 Task: In the  document bus.rtf Add another  'page' Use the Tool Explore 'and look for brief about the picture in first page, copy 2-3 lines in second sheet.' Align the text to the center
Action: Mouse moved to (119, 67)
Screenshot: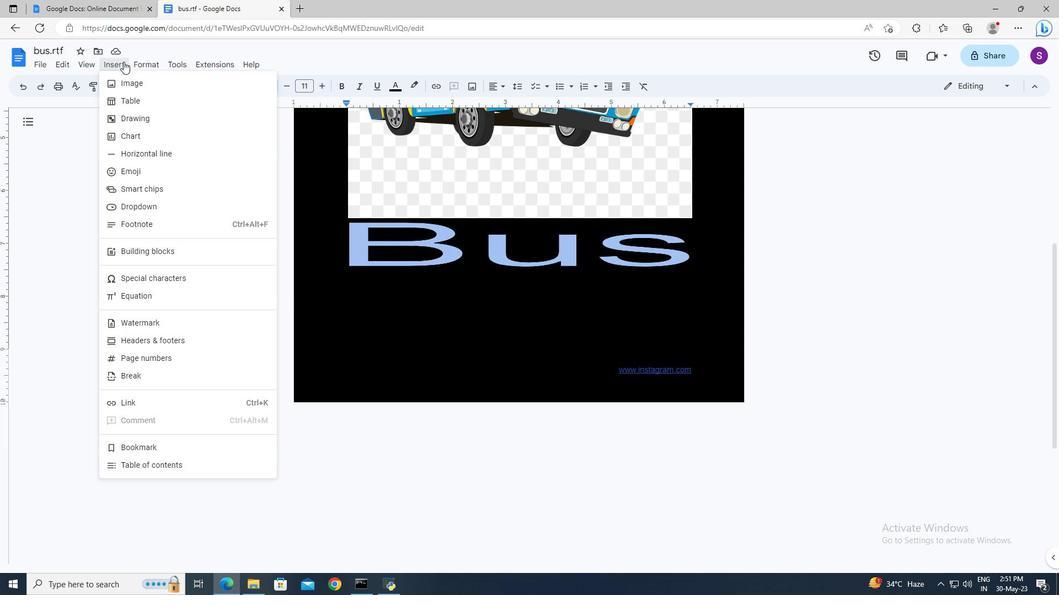 
Action: Mouse pressed left at (119, 67)
Screenshot: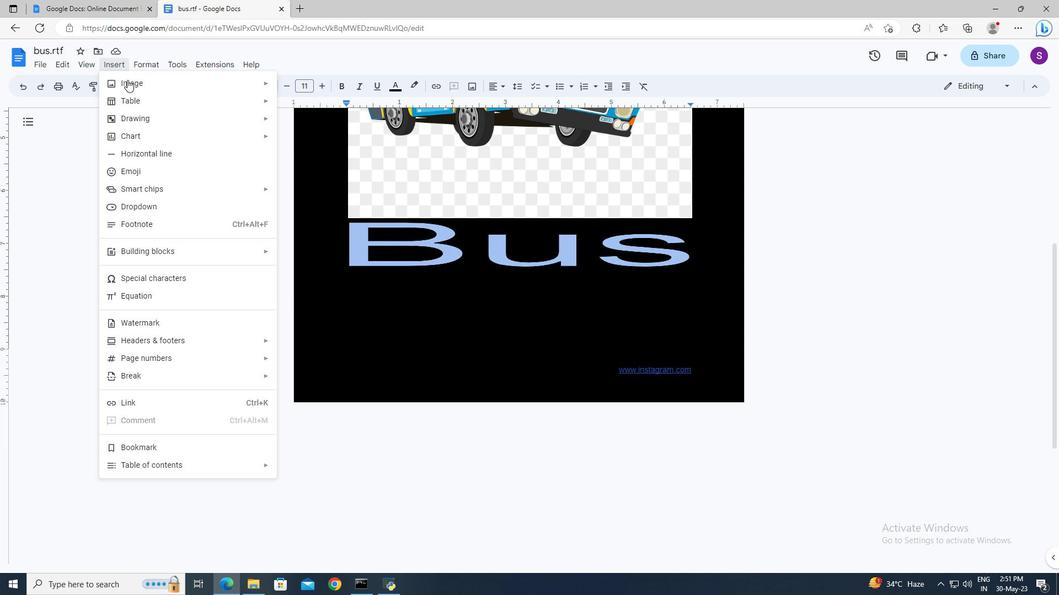
Action: Mouse moved to (286, 380)
Screenshot: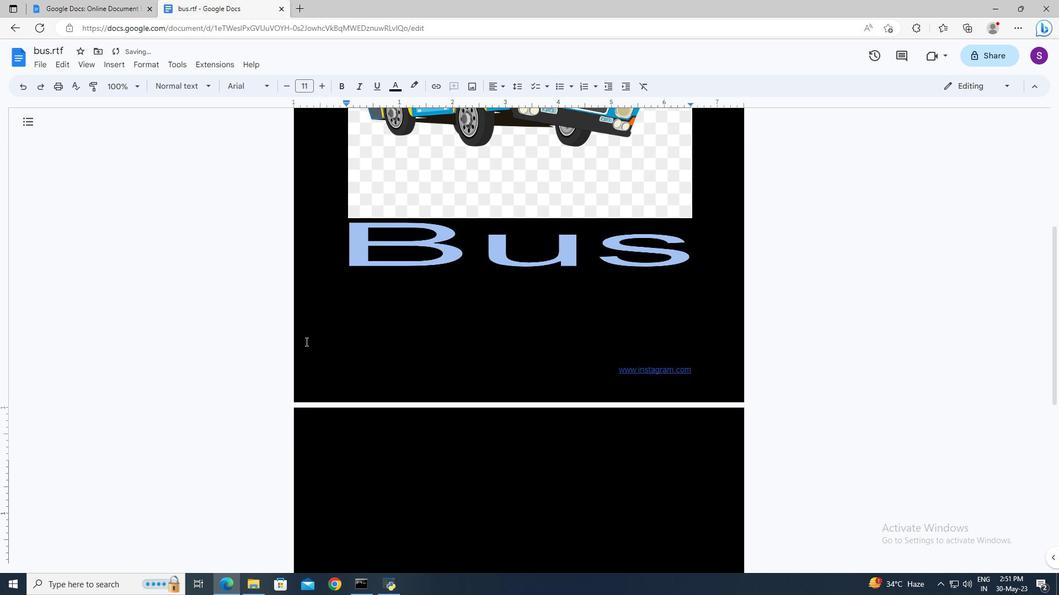 
Action: Mouse pressed left at (286, 380)
Screenshot: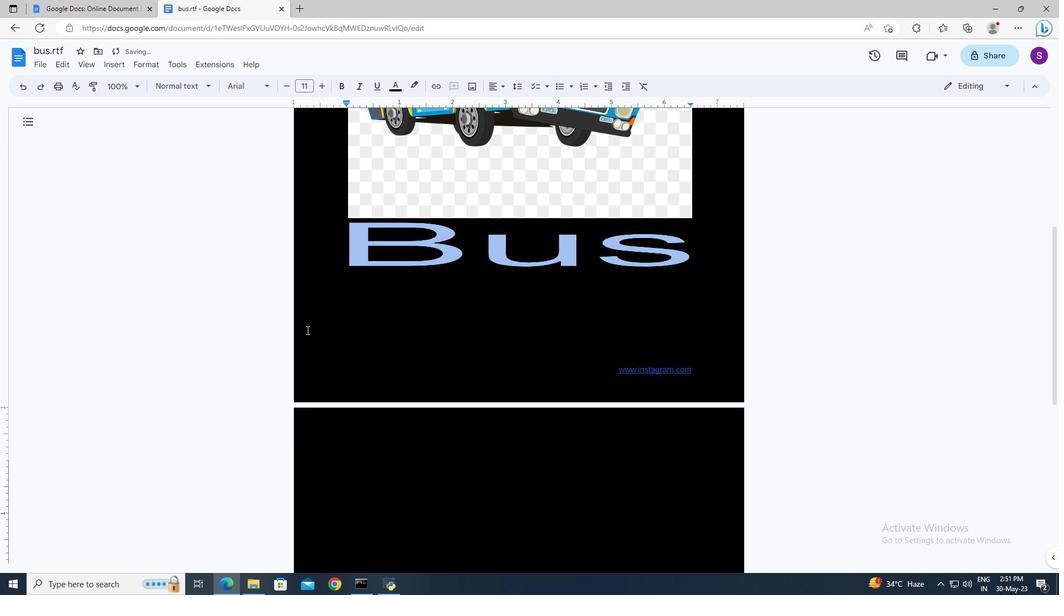 
Action: Mouse moved to (303, 317)
Screenshot: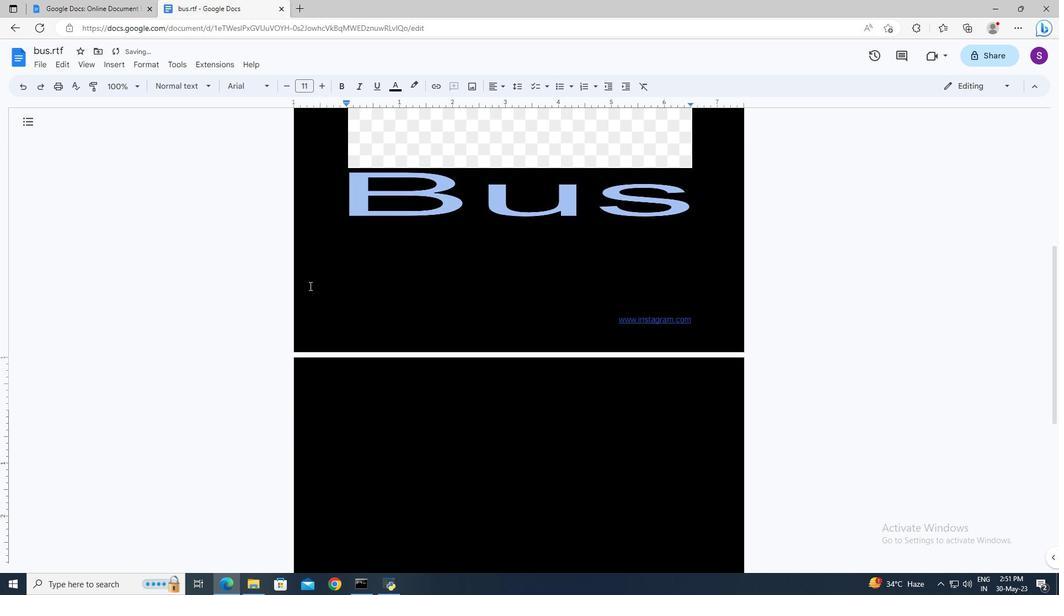 
Action: Mouse scrolled (303, 317) with delta (0, 0)
Screenshot: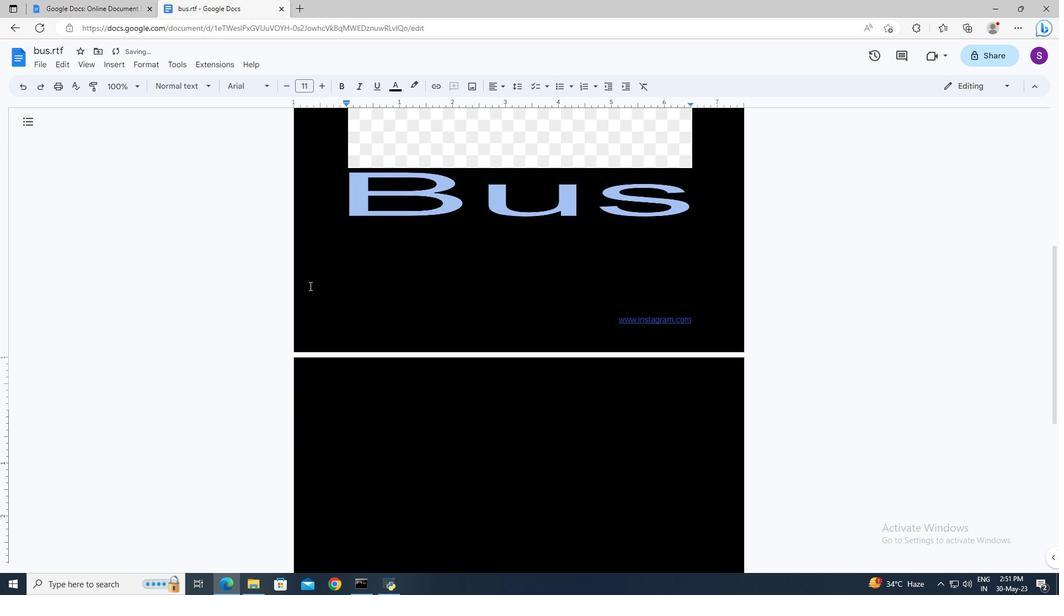 
Action: Mouse scrolled (303, 317) with delta (0, 0)
Screenshot: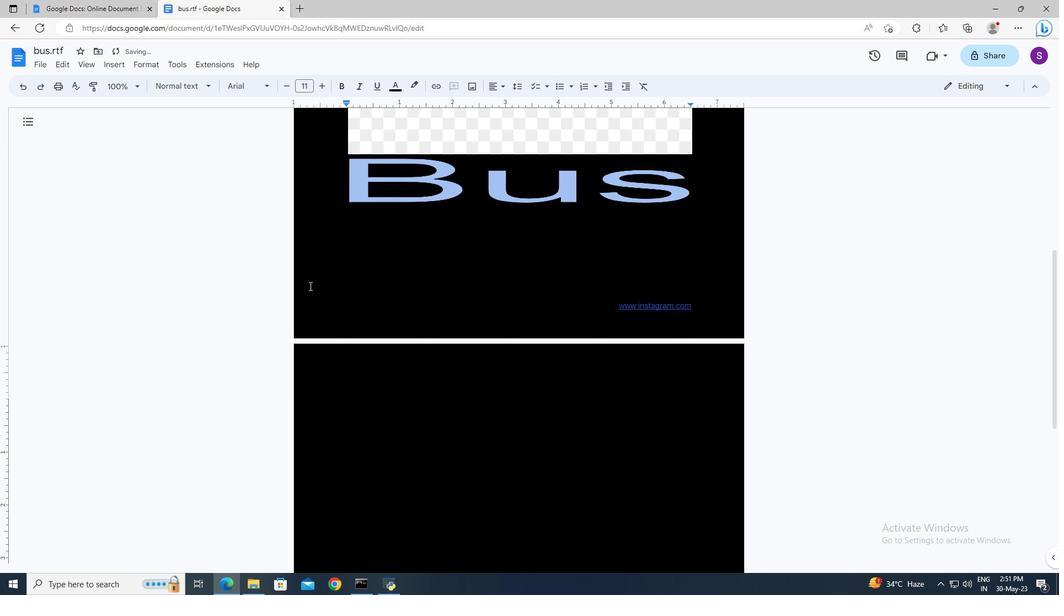 
Action: Mouse scrolled (303, 317) with delta (0, 0)
Screenshot: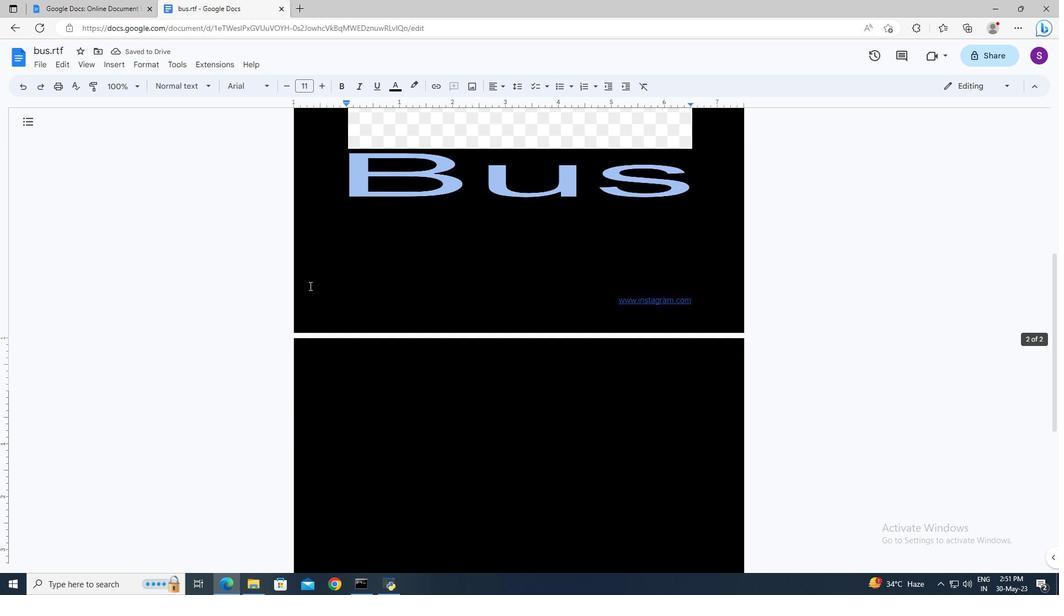 
Action: Mouse scrolled (303, 317) with delta (0, 0)
Screenshot: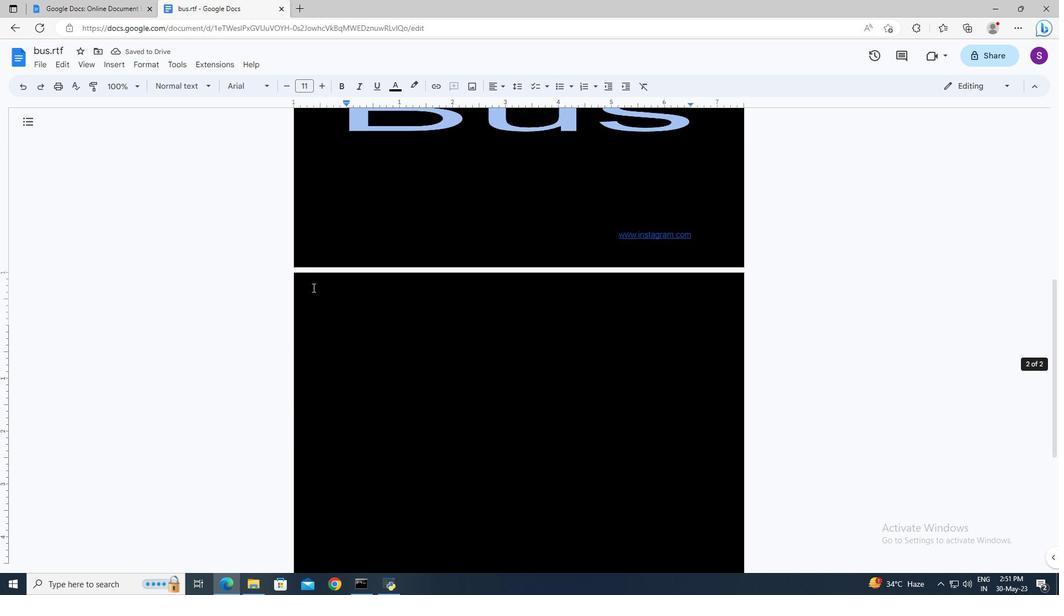 
Action: Key pressed ctrl+Z
Screenshot: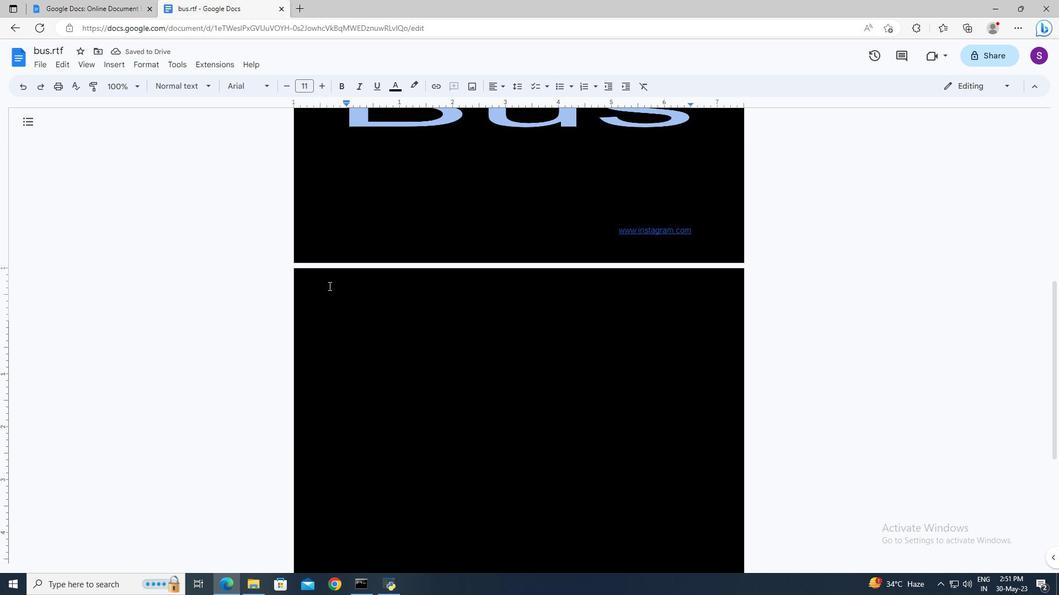 
Action: Mouse moved to (389, 294)
Screenshot: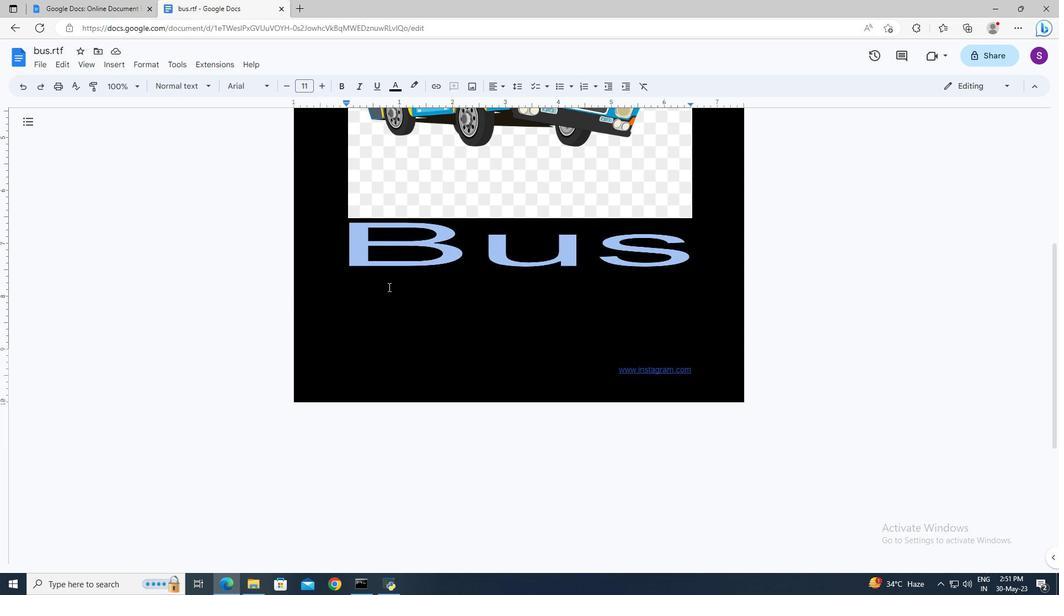 
Action: Mouse pressed left at (389, 294)
Screenshot: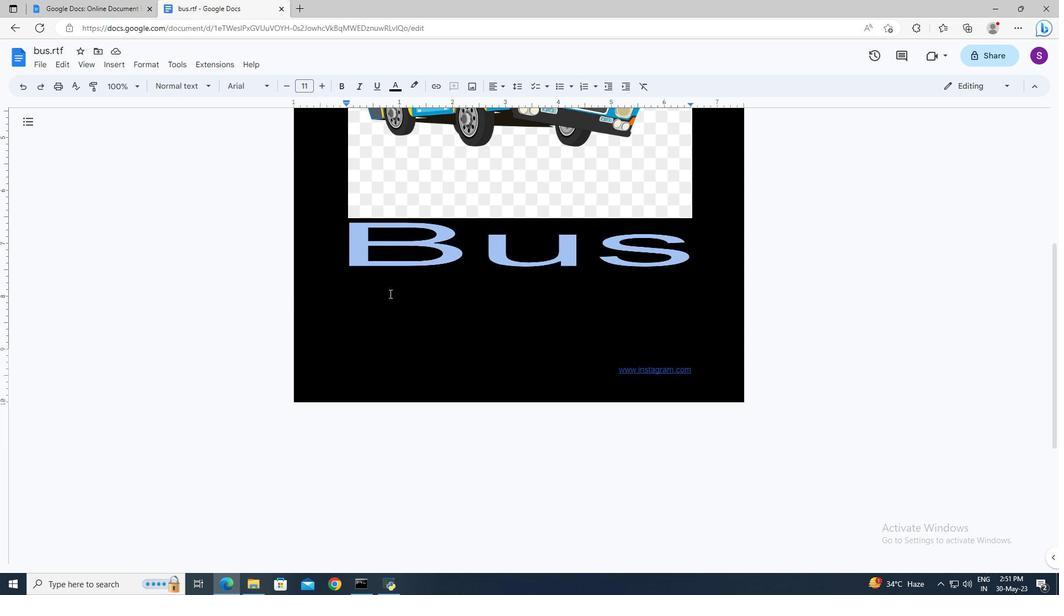 
Action: Mouse moved to (123, 61)
Screenshot: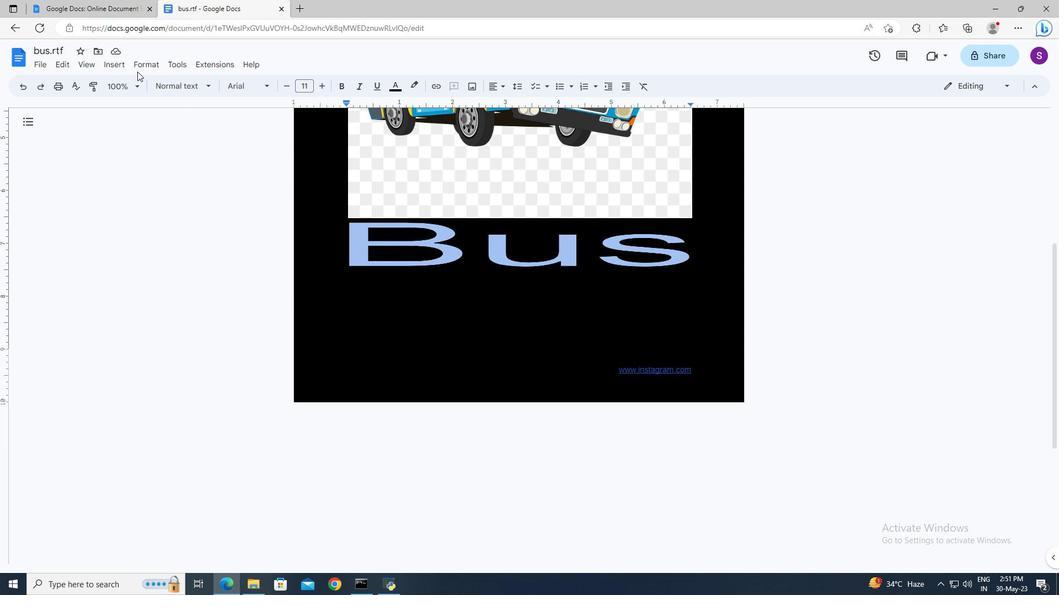 
Action: Mouse pressed left at (123, 61)
Screenshot: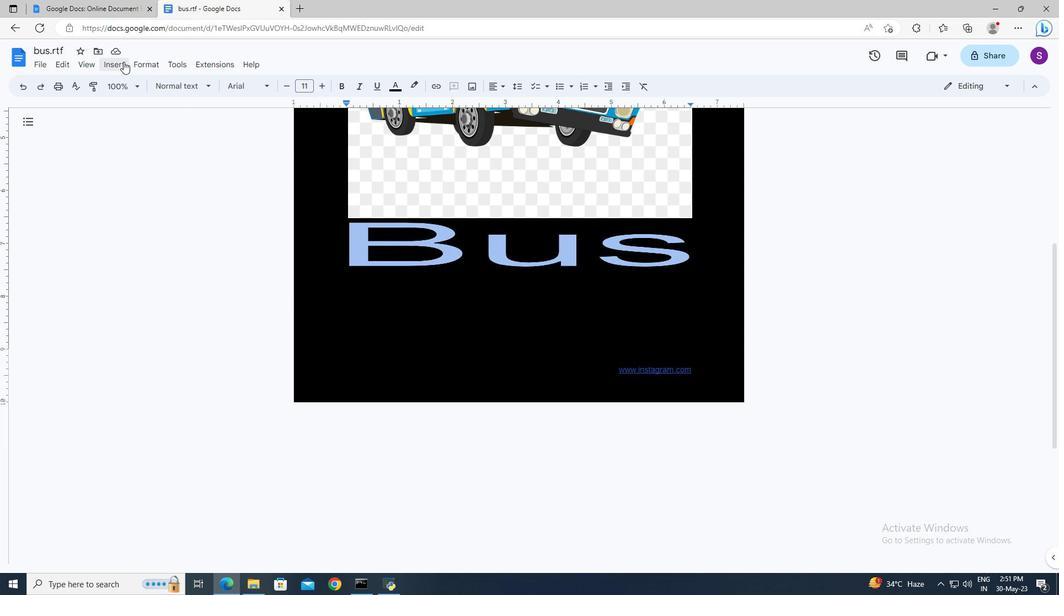 
Action: Mouse moved to (297, 377)
Screenshot: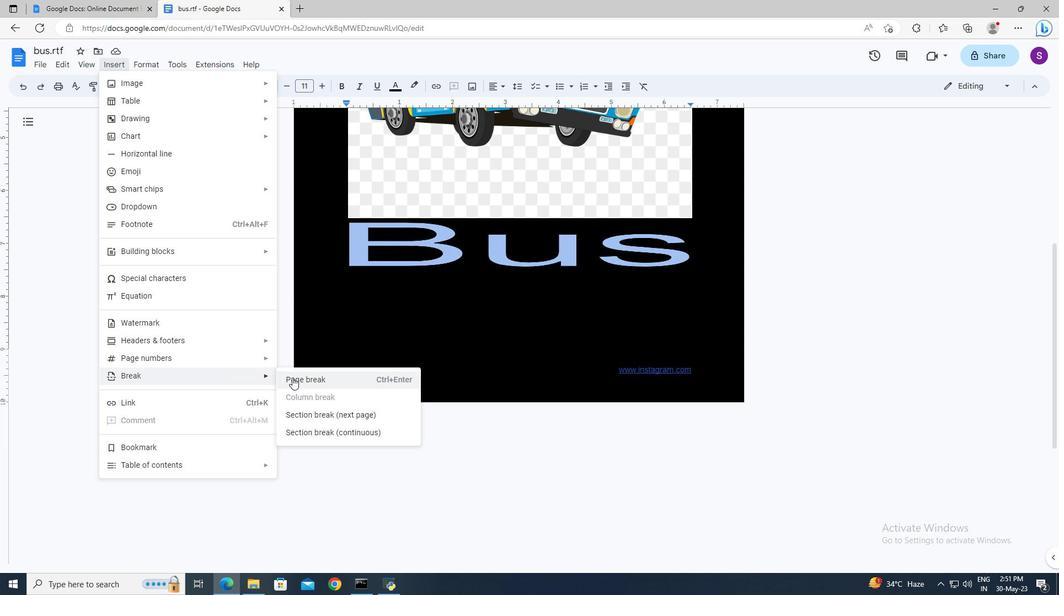 
Action: Mouse pressed left at (297, 377)
Screenshot: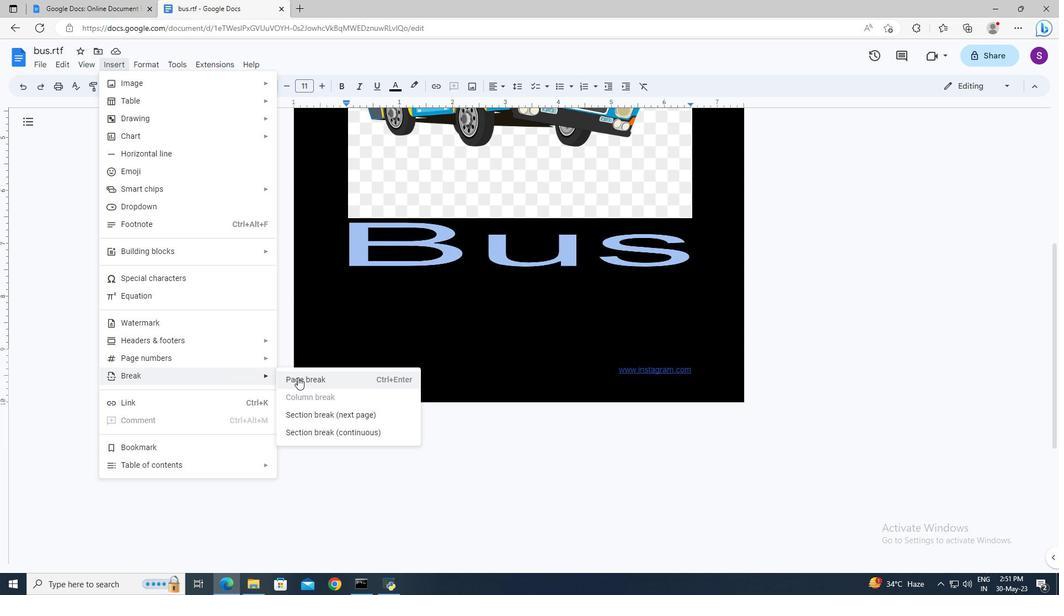 
Action: Mouse moved to (309, 286)
Screenshot: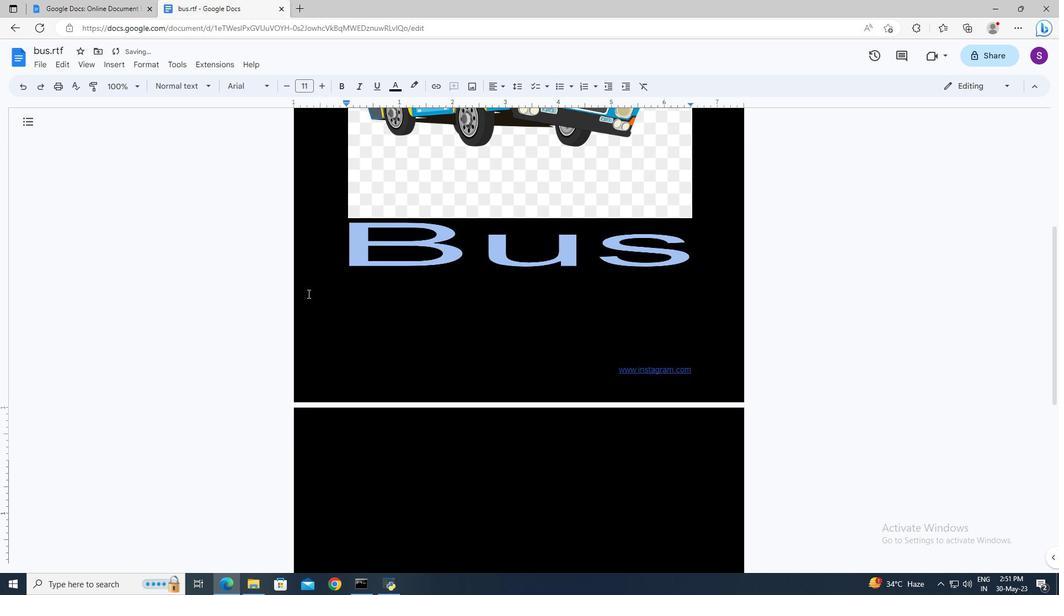 
Action: Mouse scrolled (309, 285) with delta (0, 0)
Screenshot: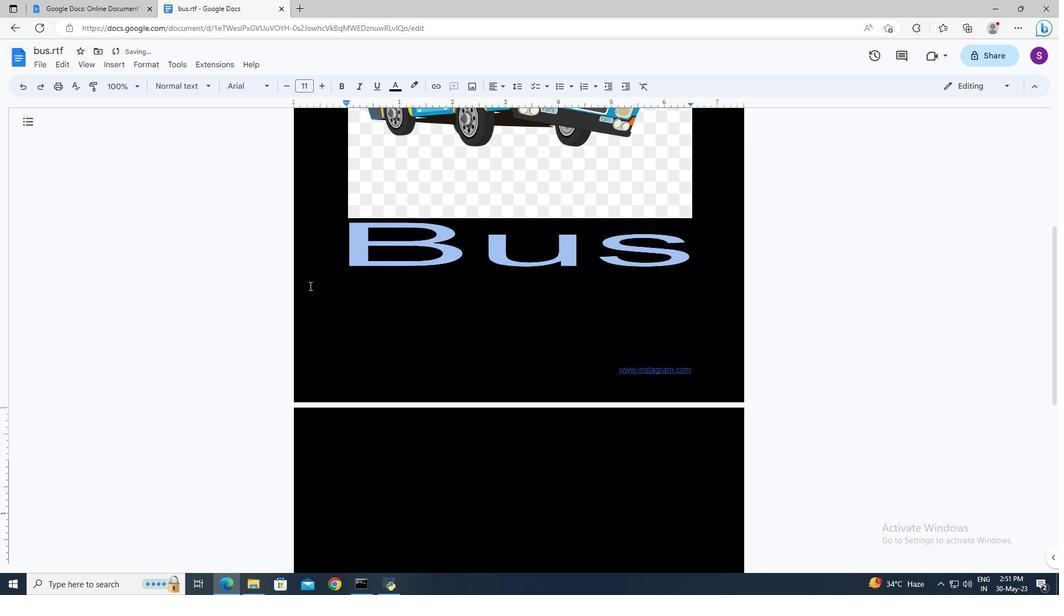 
Action: Mouse scrolled (309, 285) with delta (0, 0)
Screenshot: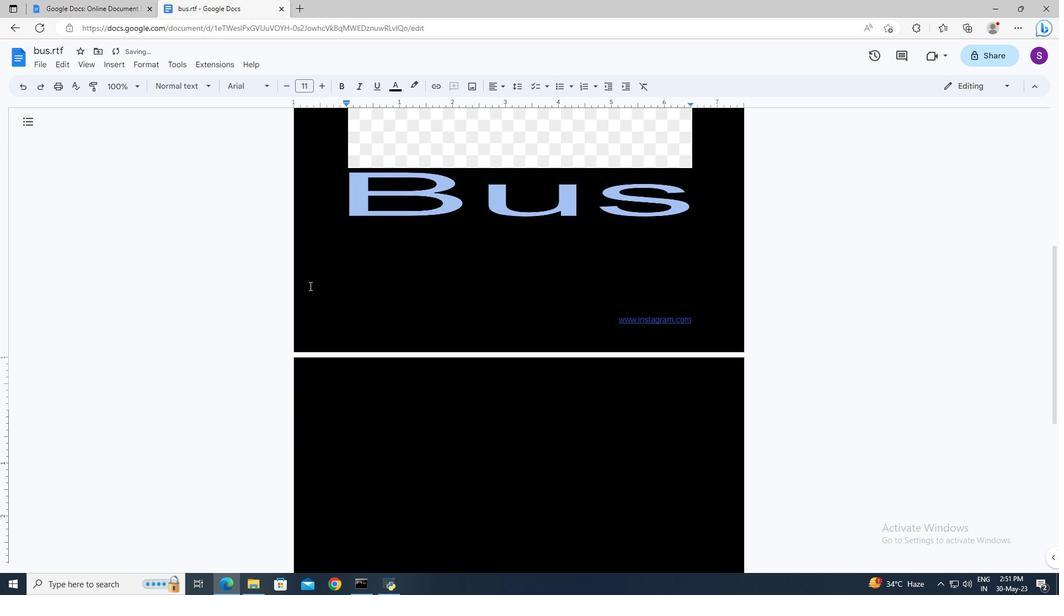 
Action: Mouse moved to (327, 310)
Screenshot: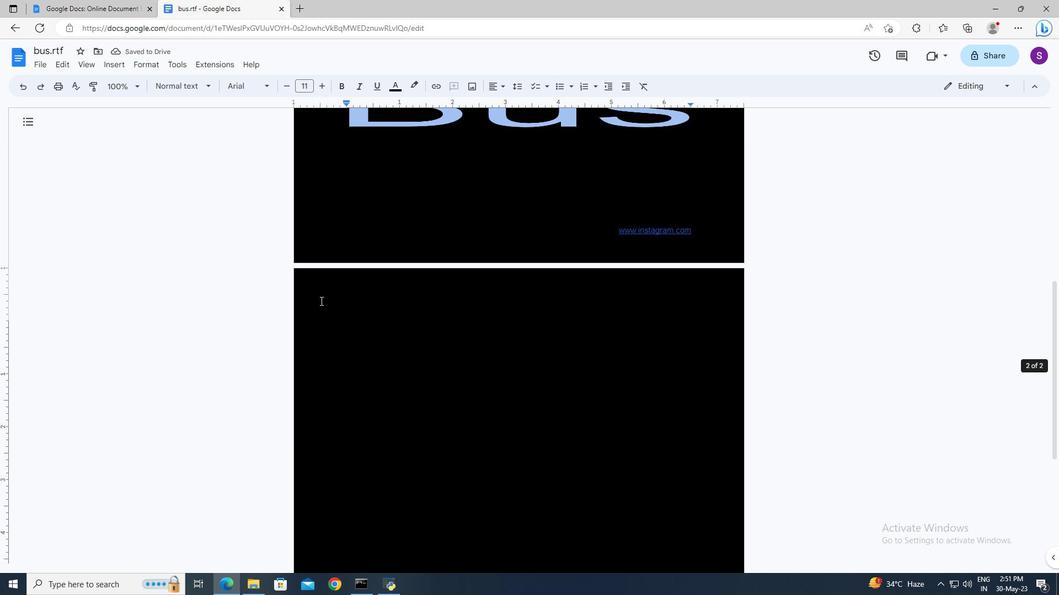 
Action: Mouse pressed left at (327, 310)
Screenshot: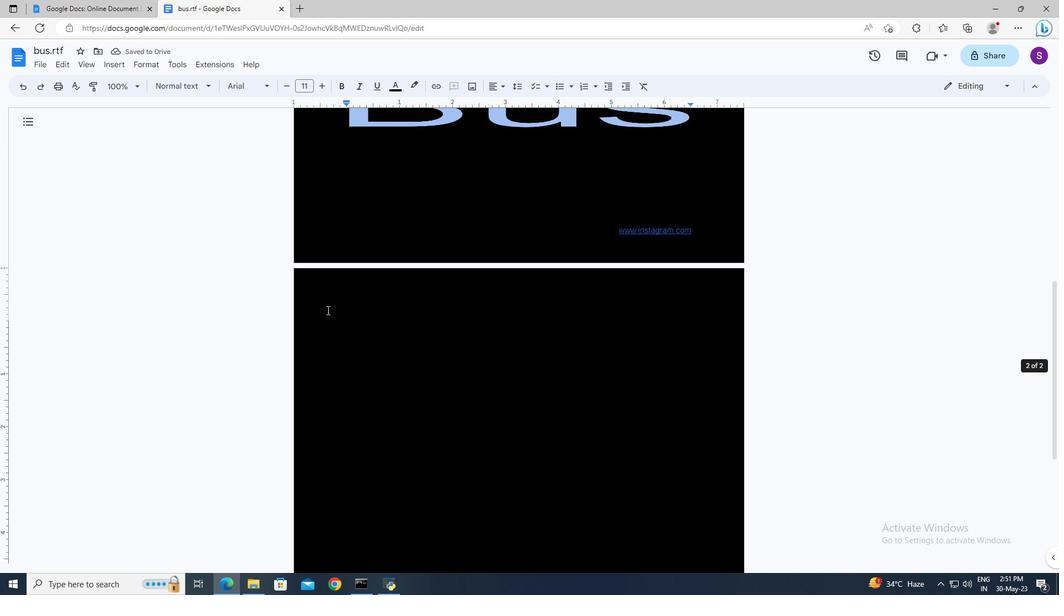 
Action: Mouse moved to (396, 93)
Screenshot: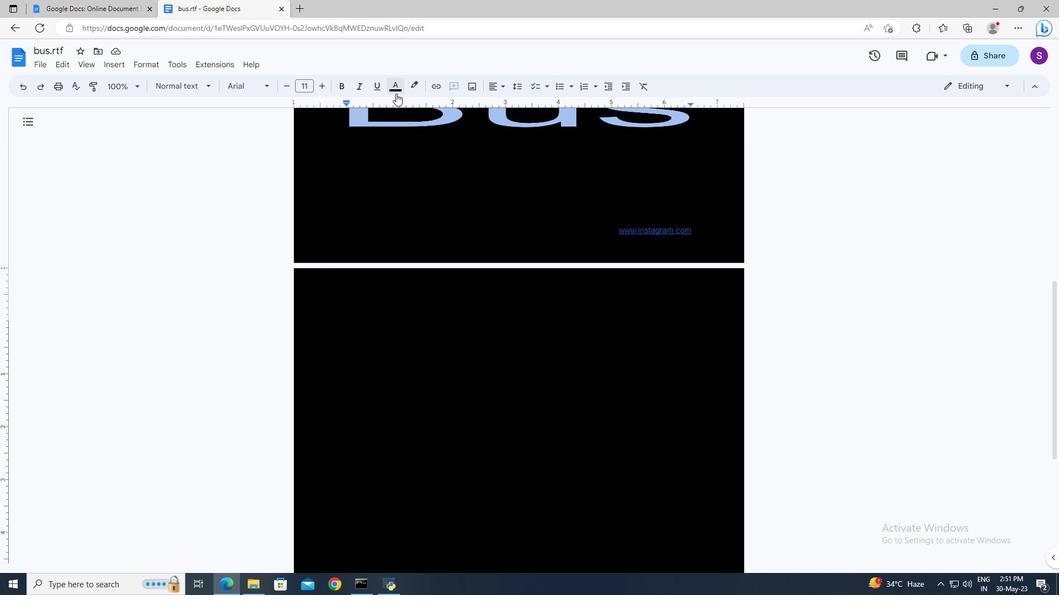 
Action: Mouse pressed left at (396, 93)
Screenshot: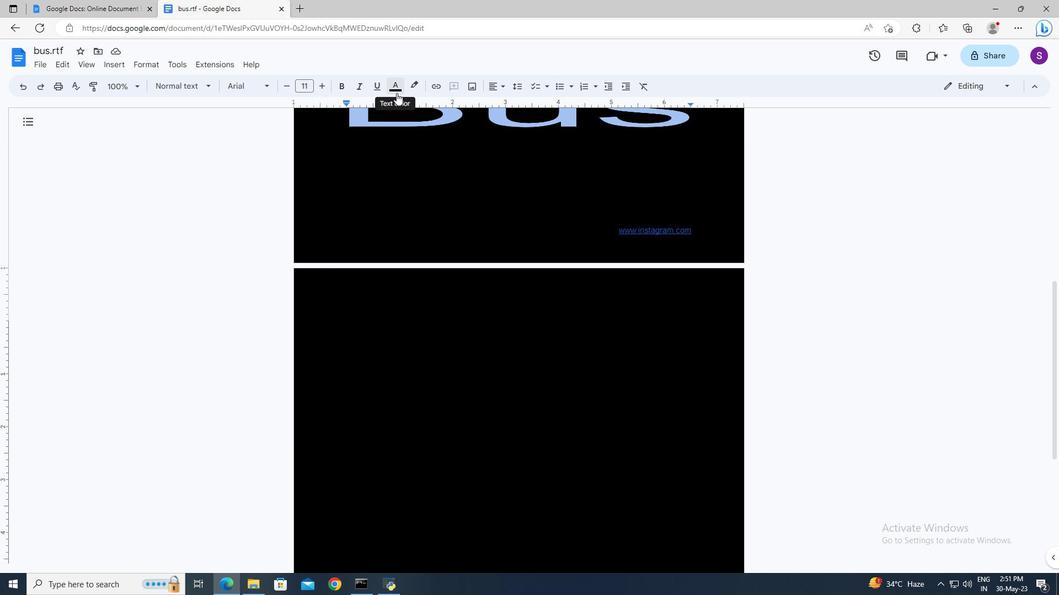 
Action: Mouse moved to (507, 109)
Screenshot: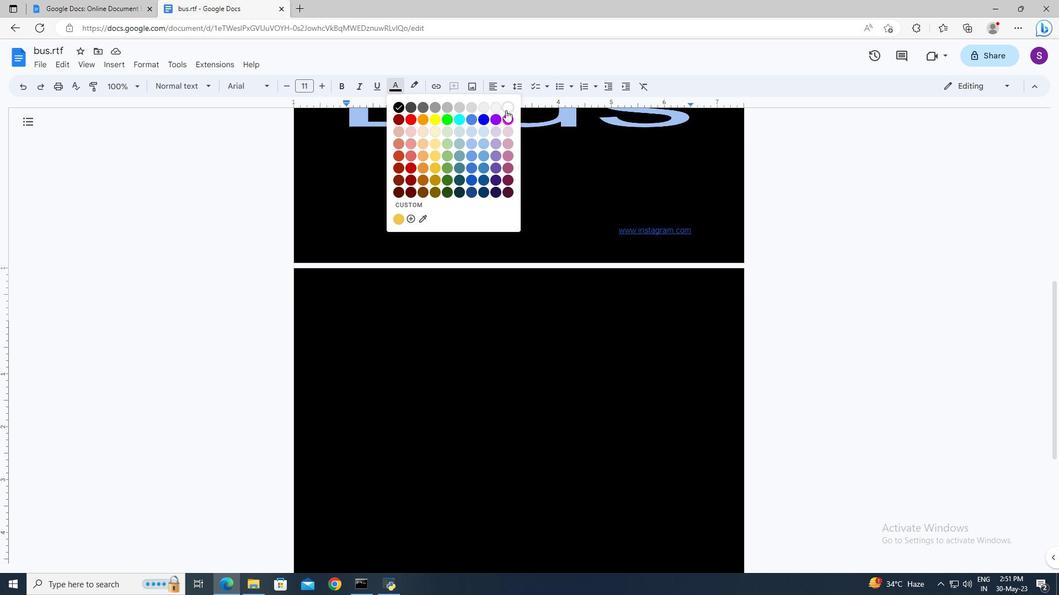 
Action: Mouse pressed left at (507, 109)
Screenshot: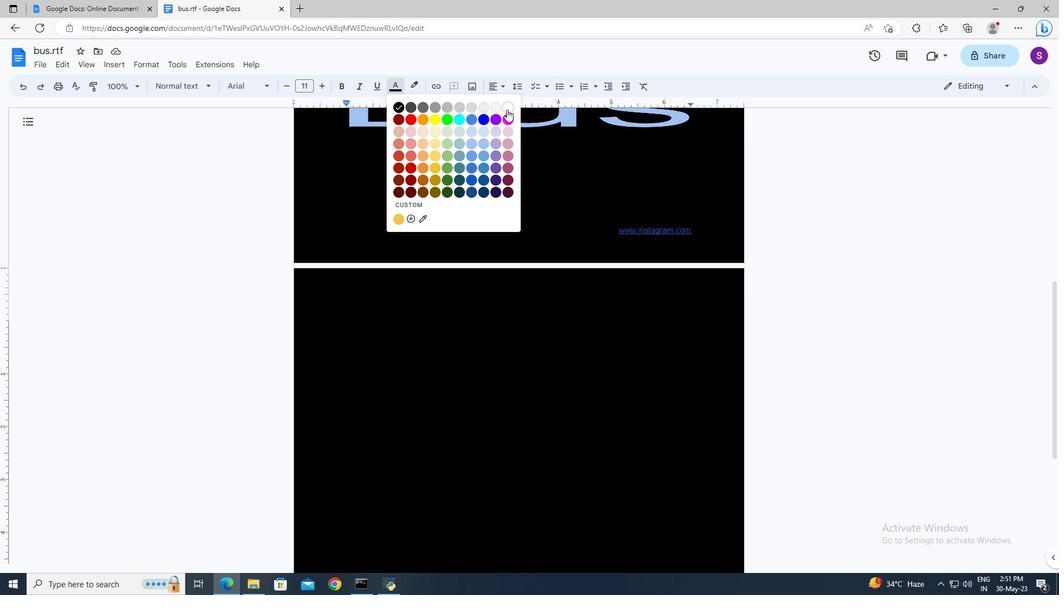 
Action: Mouse moved to (185, 67)
Screenshot: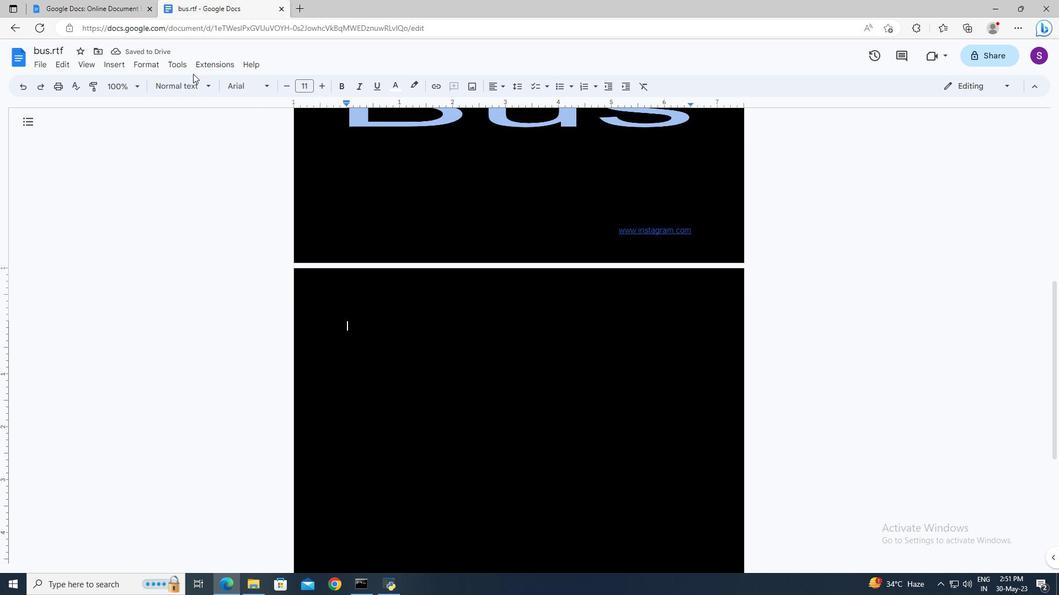 
Action: Mouse pressed left at (185, 67)
Screenshot: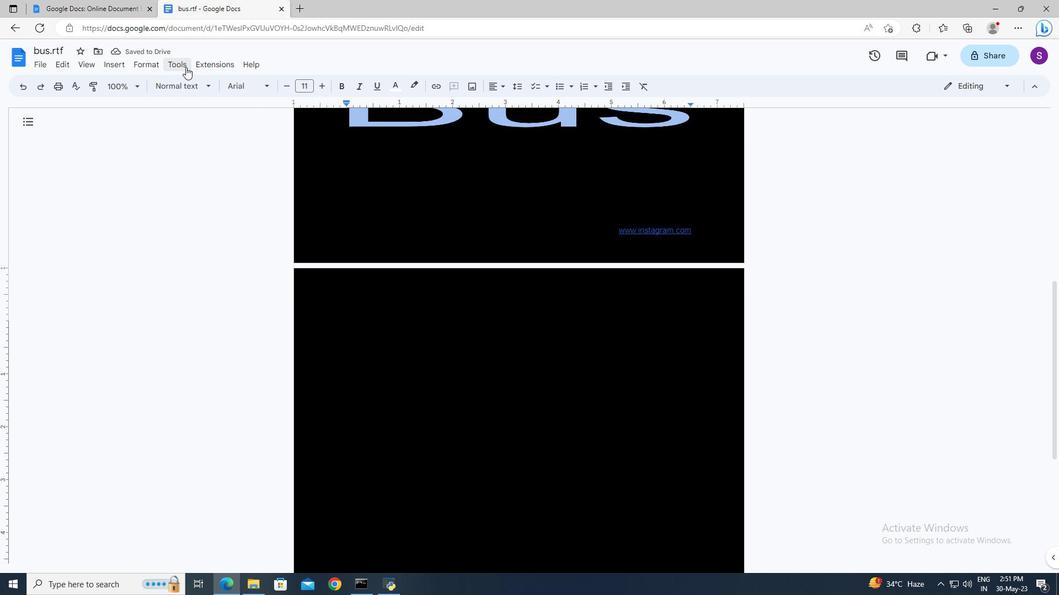 
Action: Mouse moved to (199, 187)
Screenshot: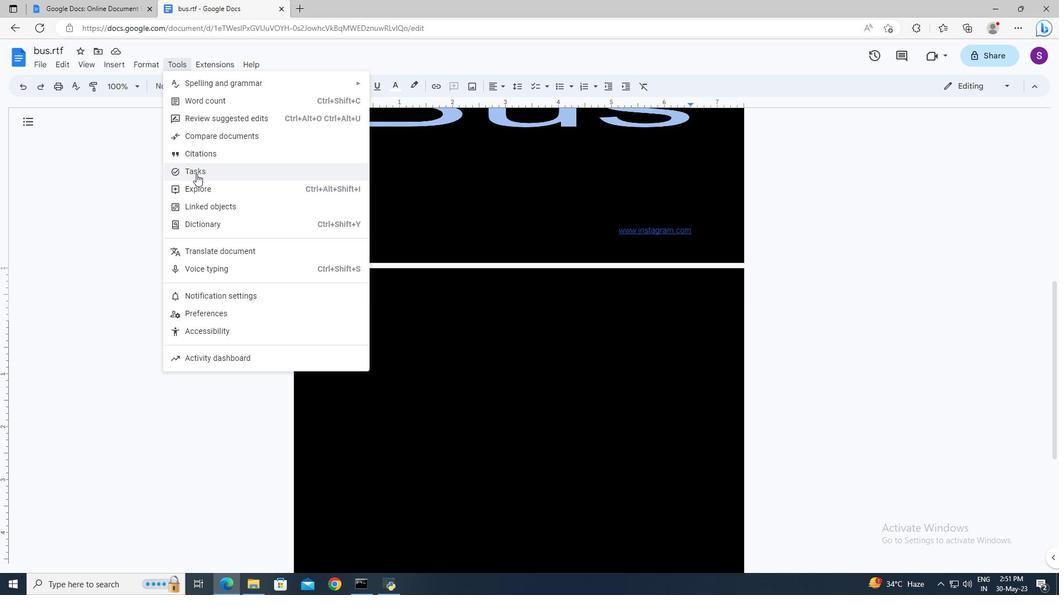 
Action: Mouse pressed left at (199, 187)
Screenshot: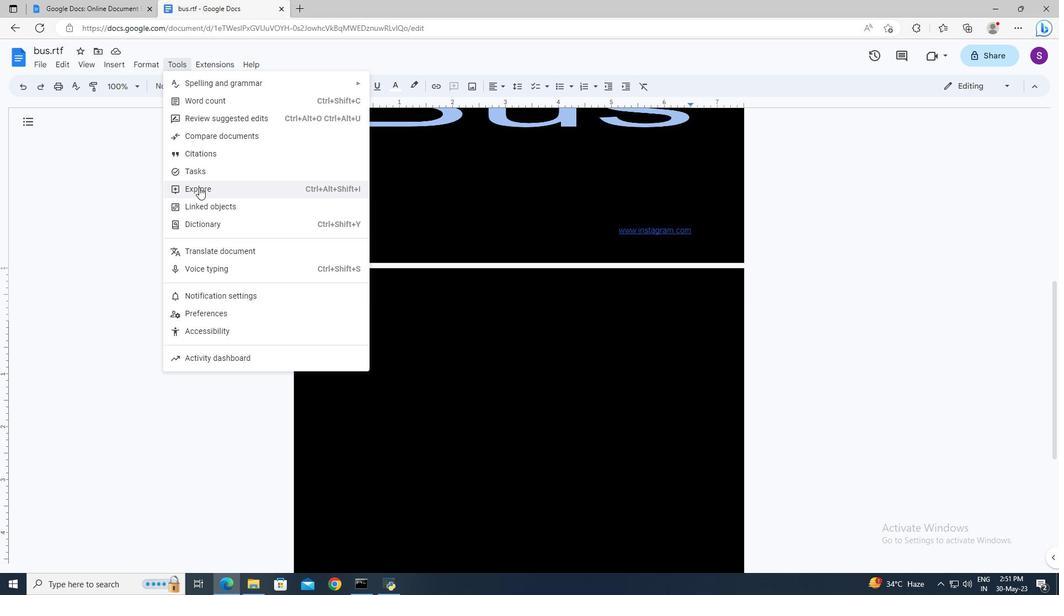 
Action: Mouse moved to (934, 124)
Screenshot: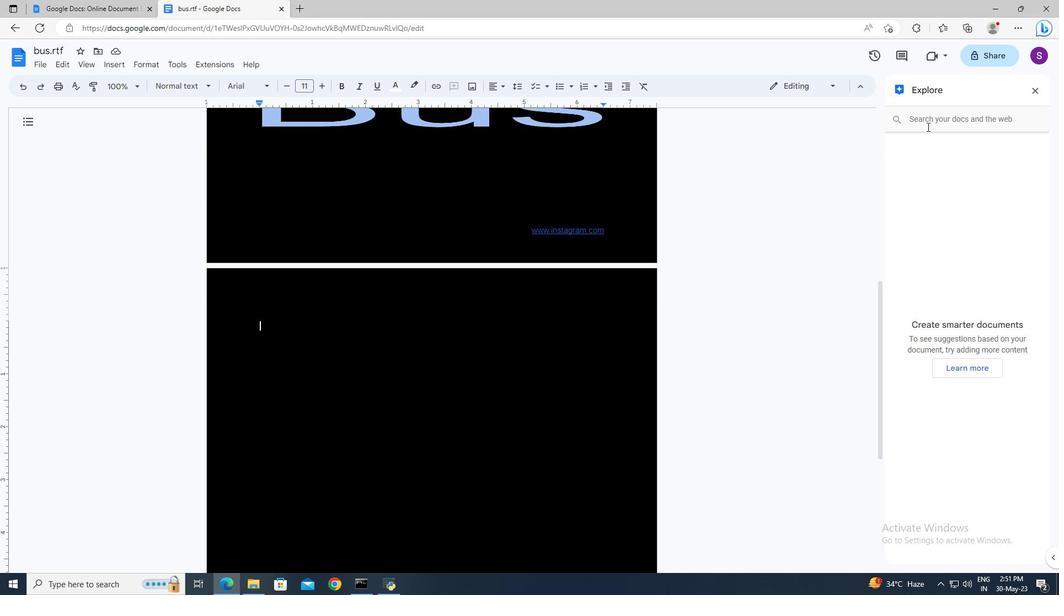 
Action: Mouse pressed left at (934, 124)
Screenshot: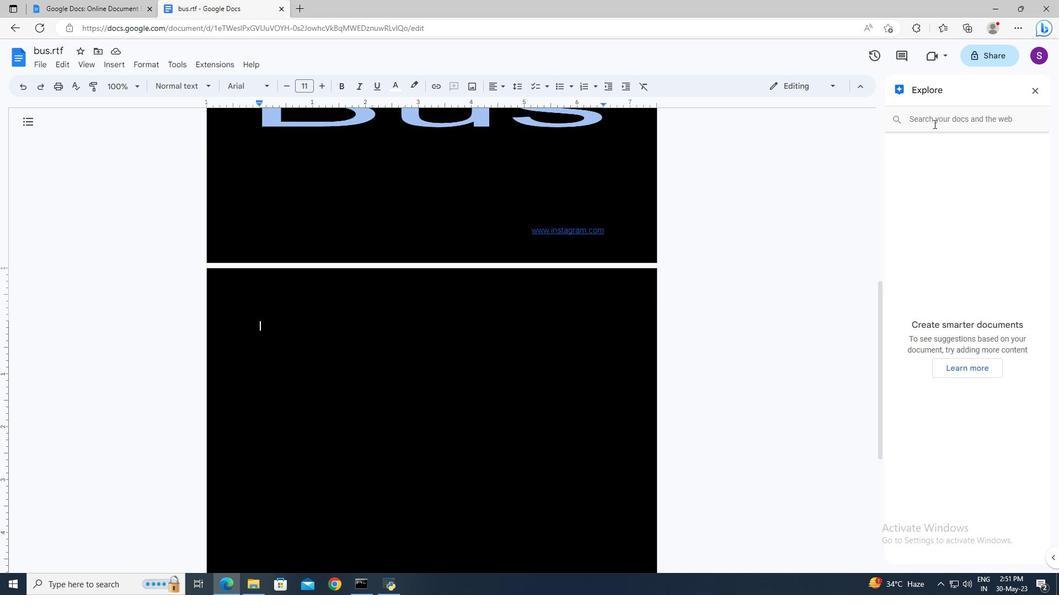 
Action: Mouse moved to (933, 121)
Screenshot: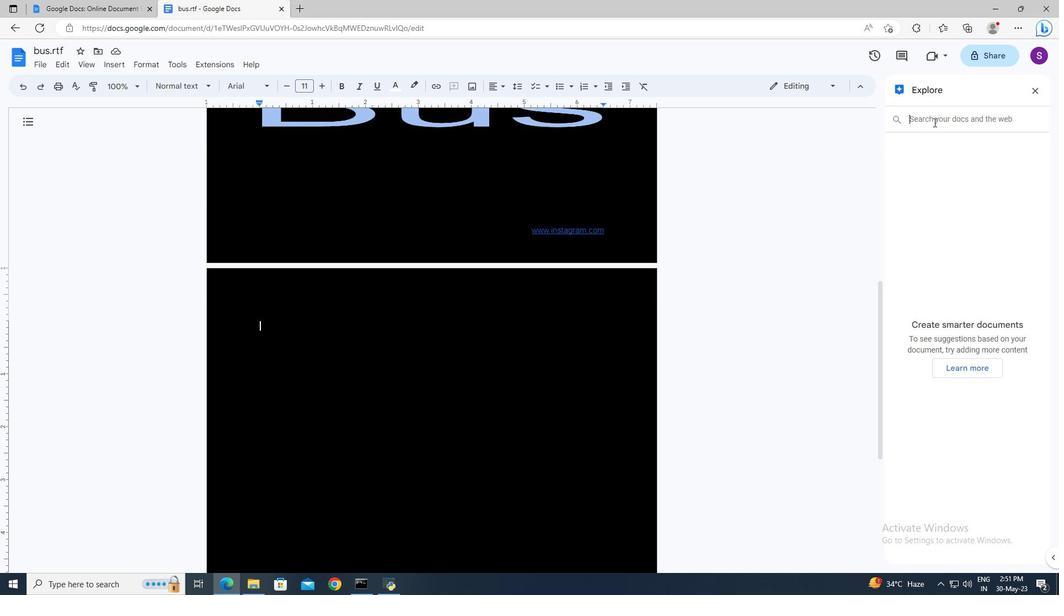 
Action: Key pressed b
Screenshot: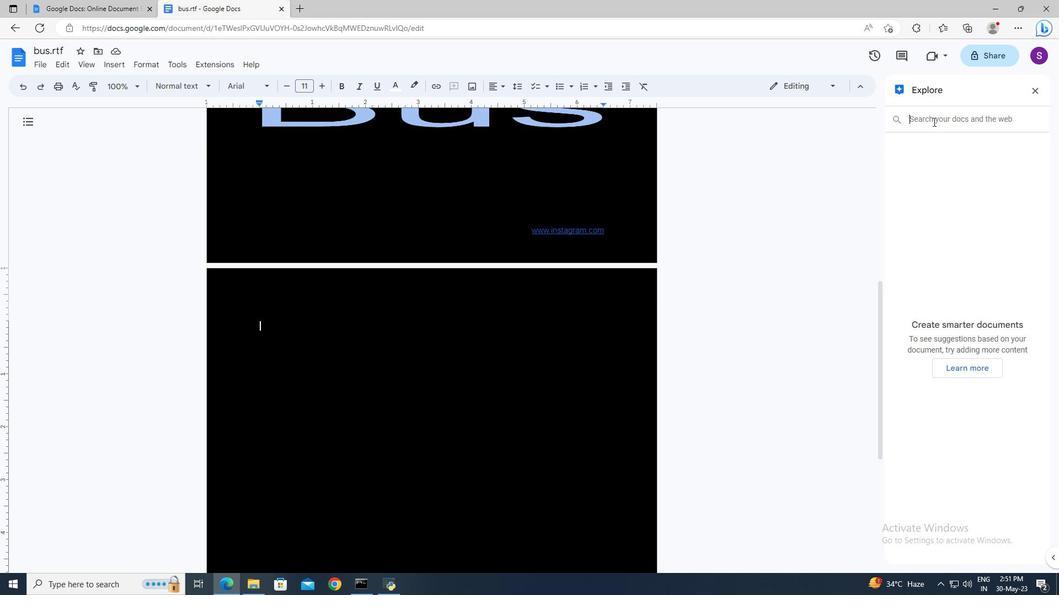 
Action: Mouse moved to (932, 121)
Screenshot: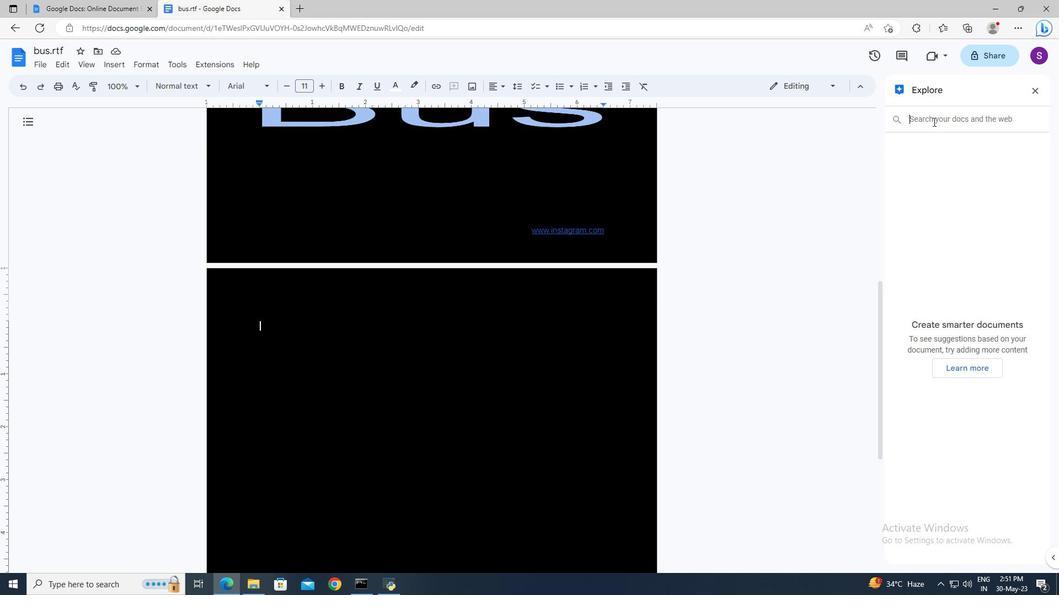 
Action: Key pressed rief<Key.space>about<Key.space>bus<Key.enter>
Screenshot: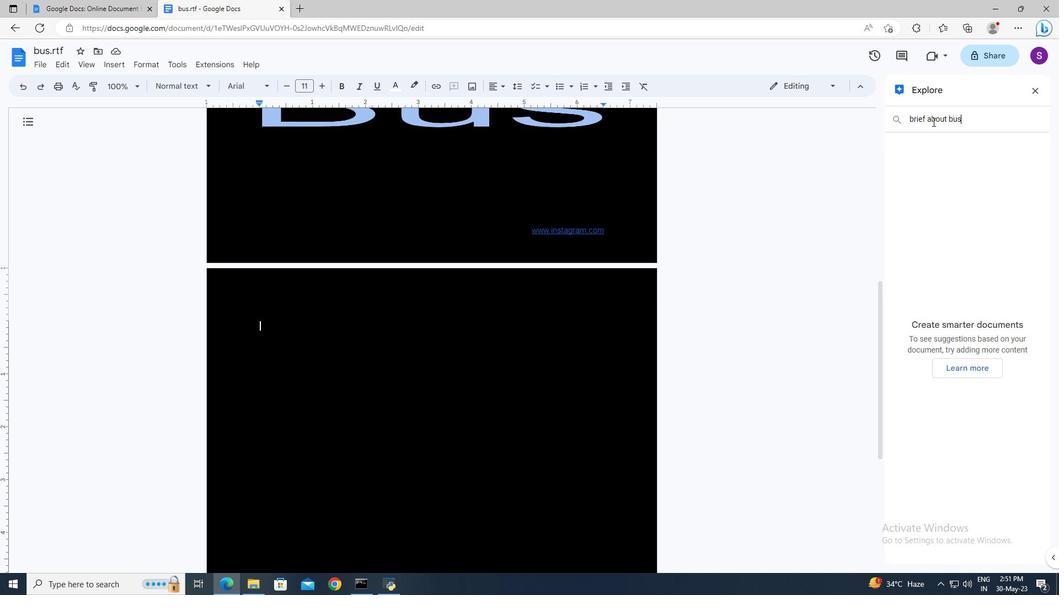 
Action: Mouse moved to (979, 141)
Screenshot: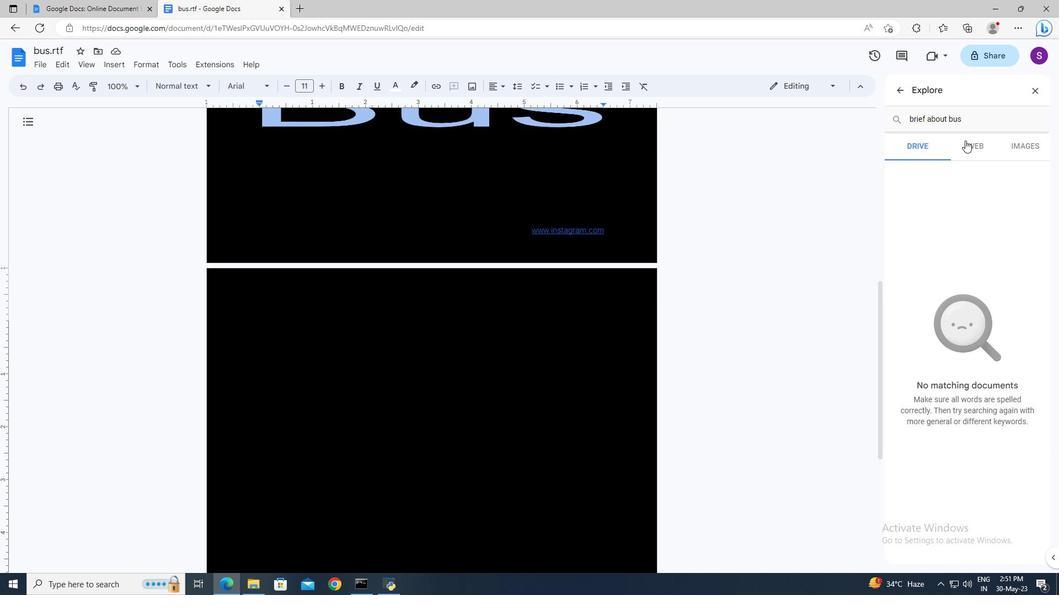 
Action: Mouse pressed left at (979, 141)
Screenshot: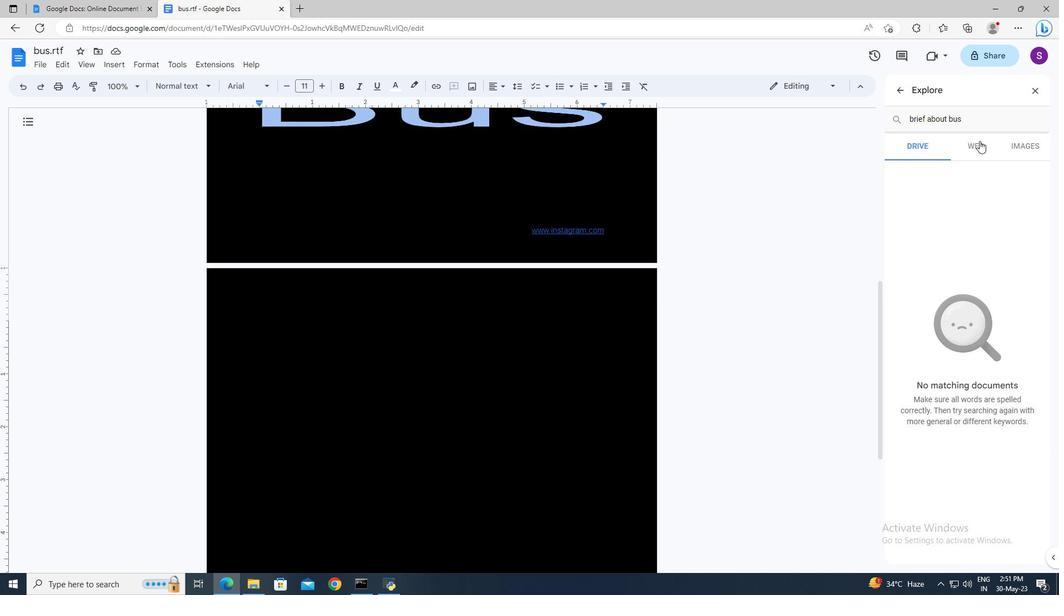 
Action: Mouse moved to (943, 205)
Screenshot: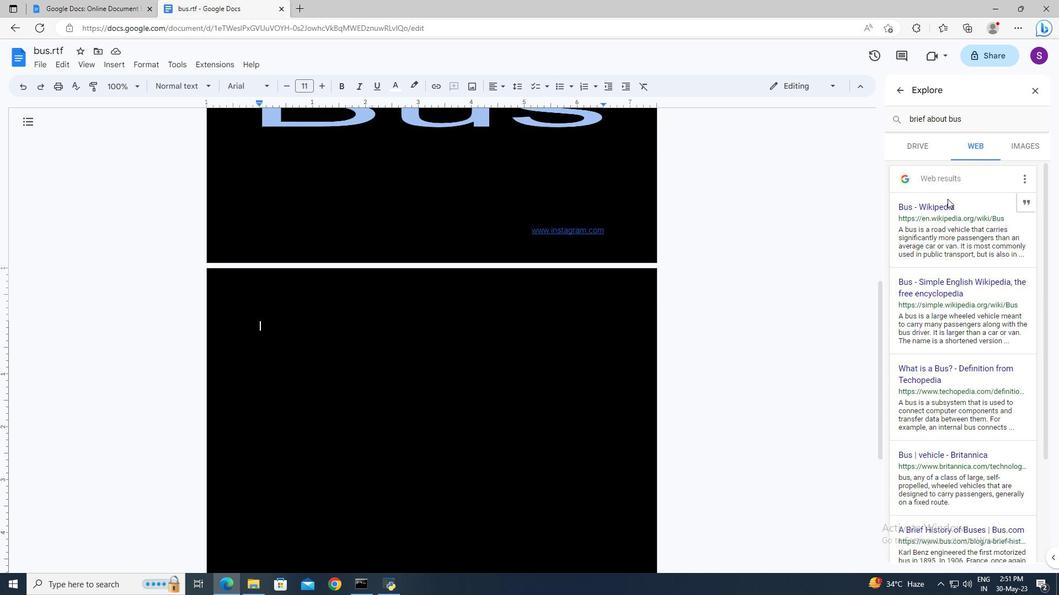 
Action: Mouse pressed left at (943, 205)
Screenshot: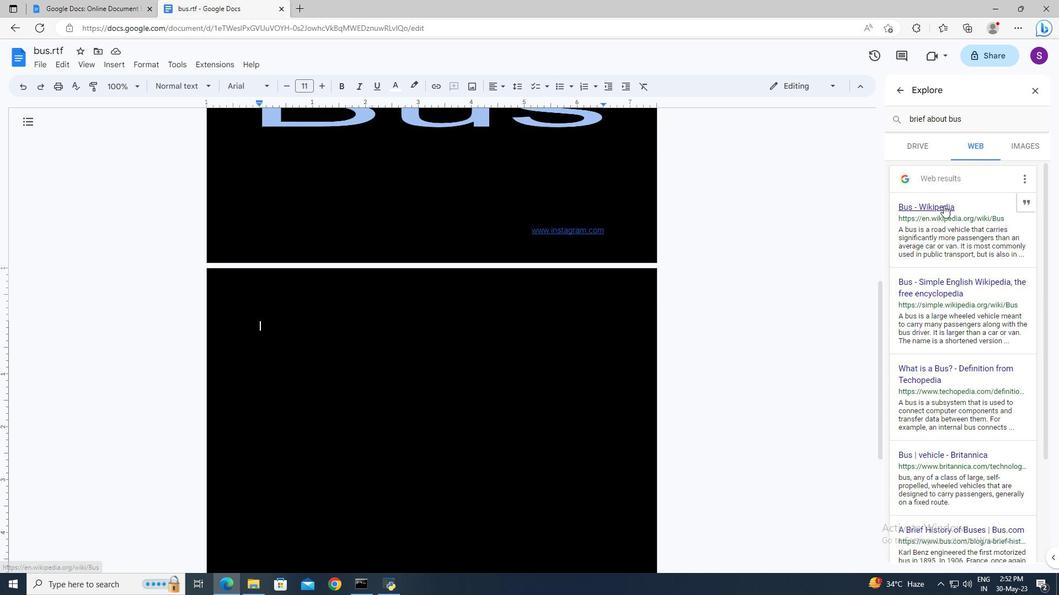 
Action: Mouse moved to (267, 182)
Screenshot: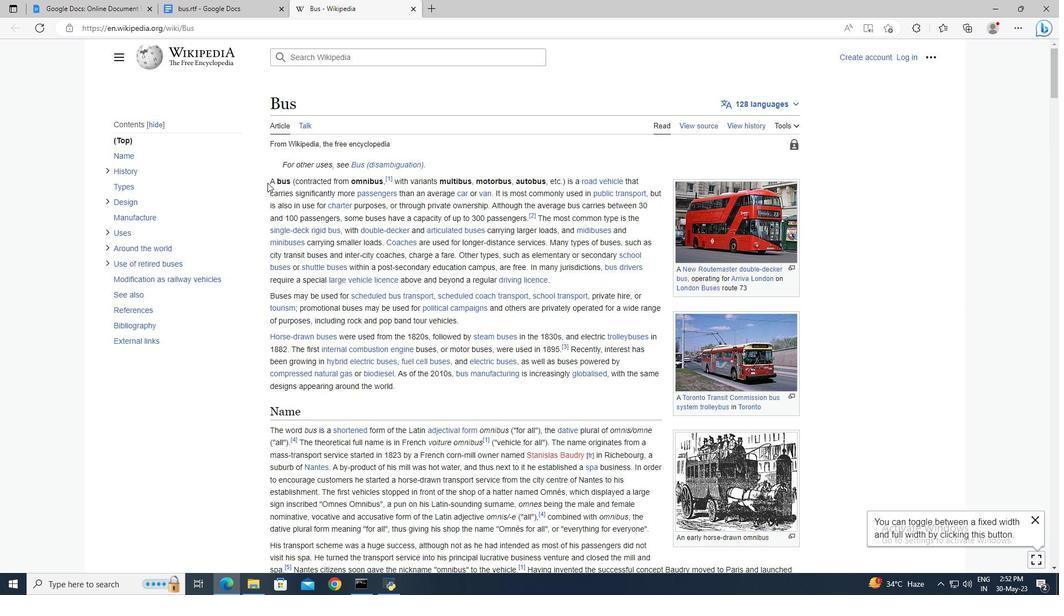 
Action: Mouse pressed left at (267, 182)
Screenshot: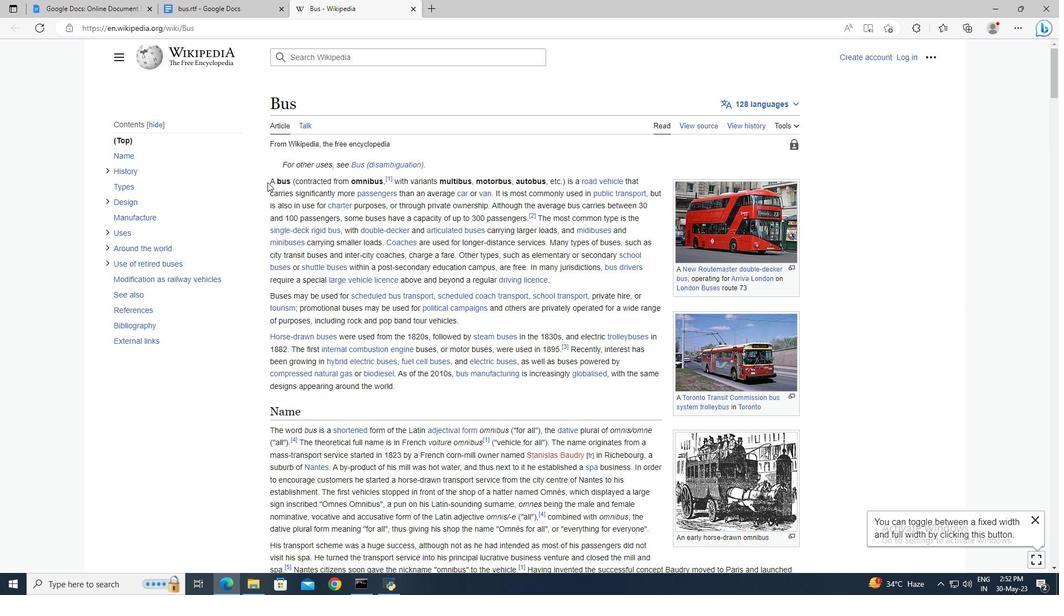 
Action: Mouse moved to (460, 187)
Screenshot: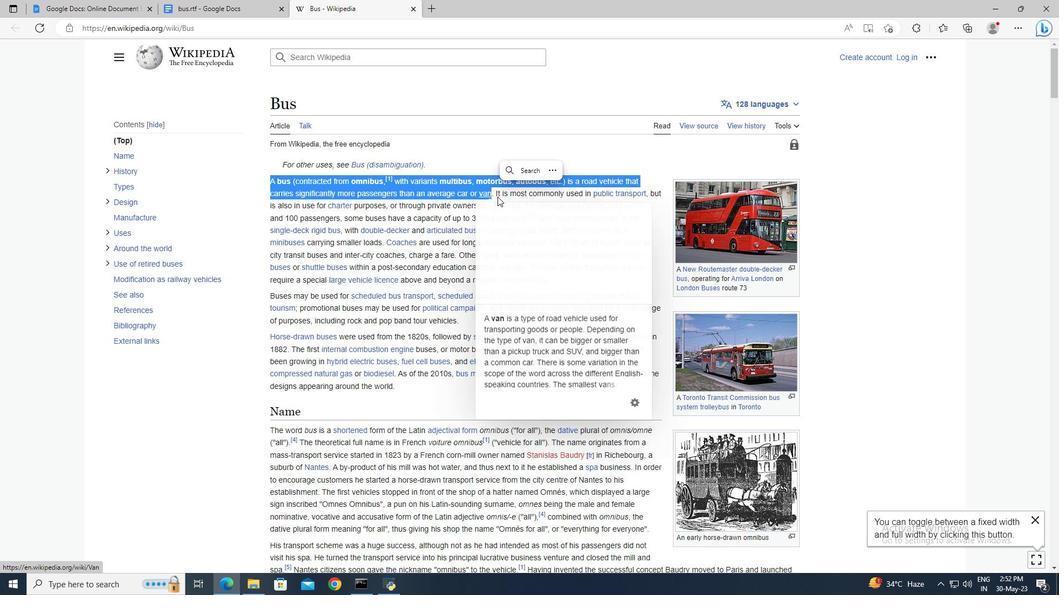 
Action: Key pressed ctrl+C
Screenshot: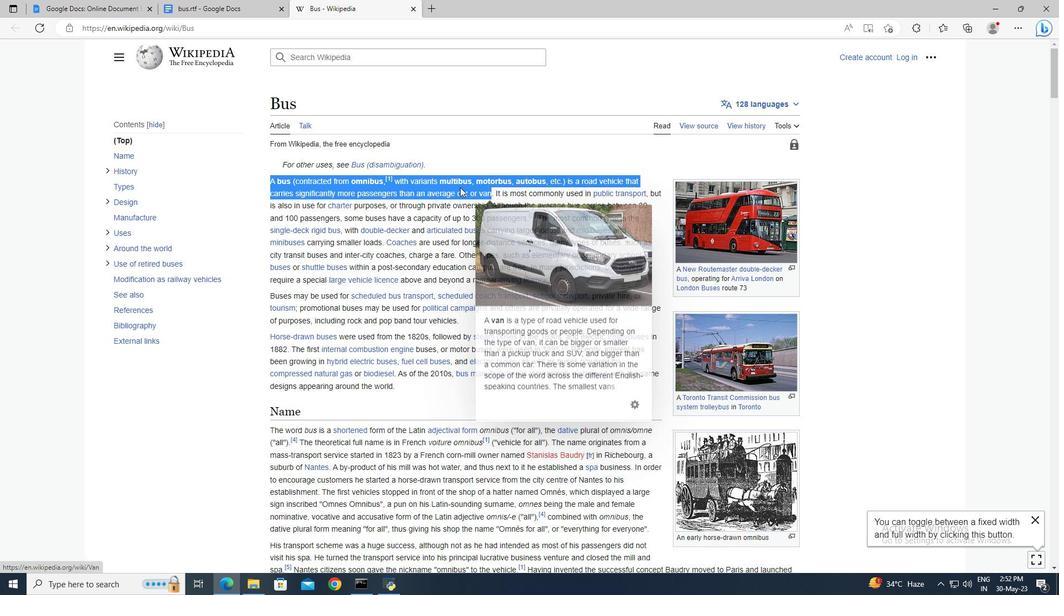 
Action: Mouse moved to (218, 9)
Screenshot: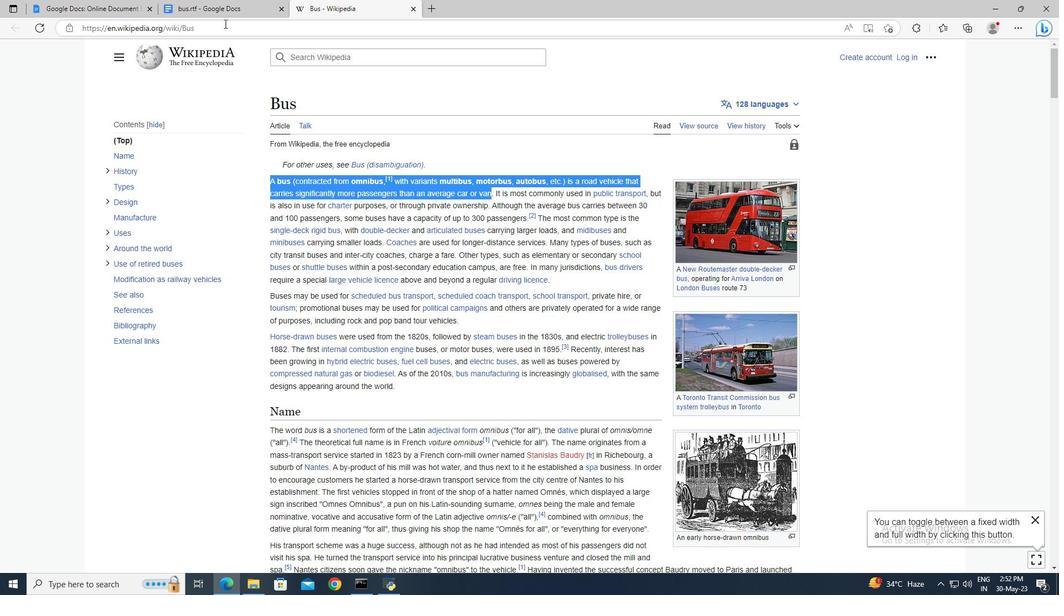 
Action: Mouse pressed left at (218, 9)
Screenshot: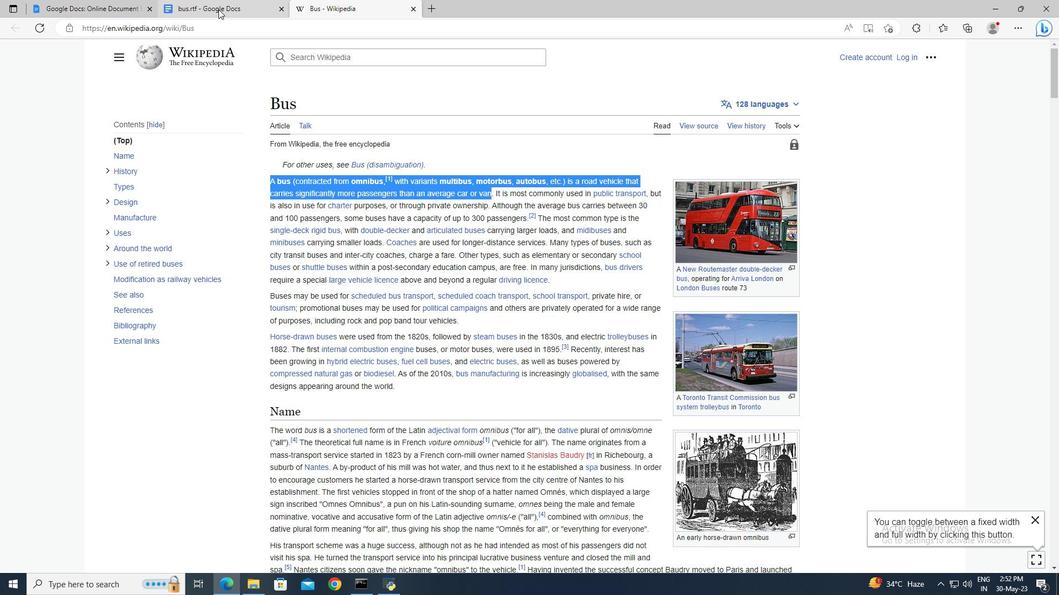 
Action: Mouse moved to (324, 302)
Screenshot: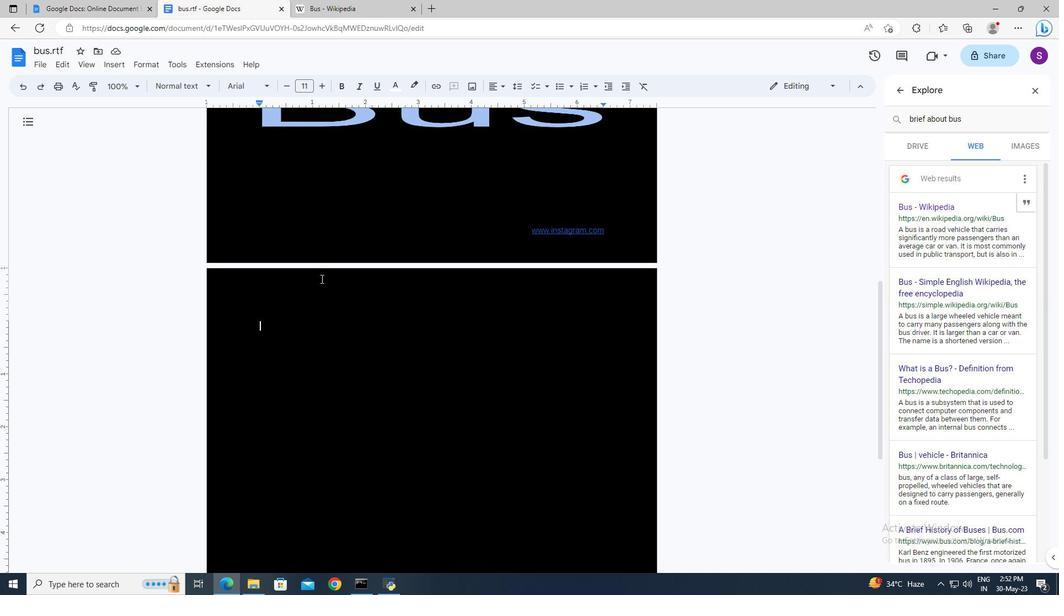 
Action: Key pressed ctrl+V
Screenshot: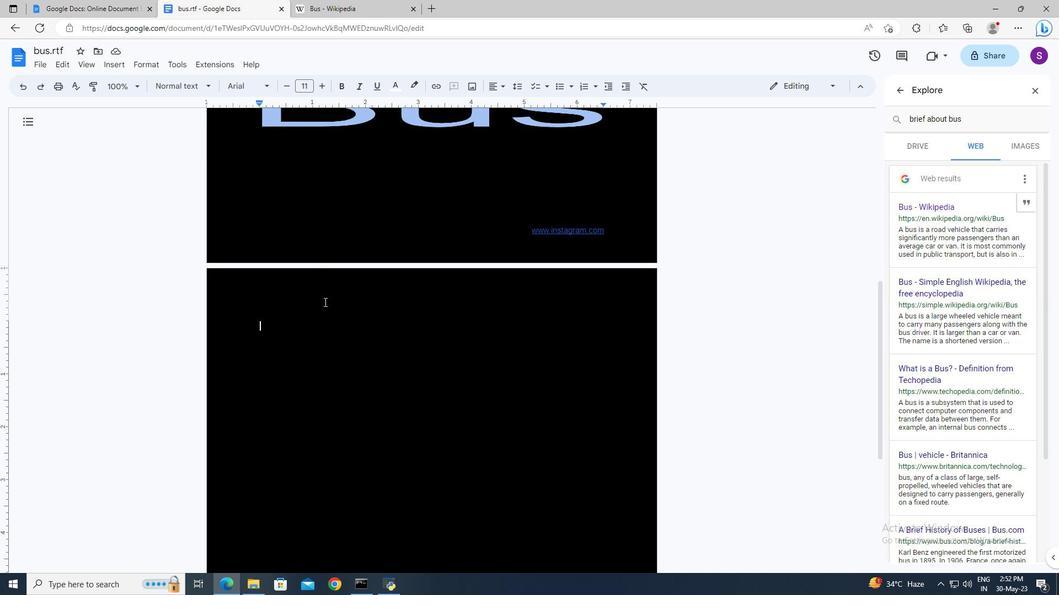 
Action: Mouse moved to (281, 333)
Screenshot: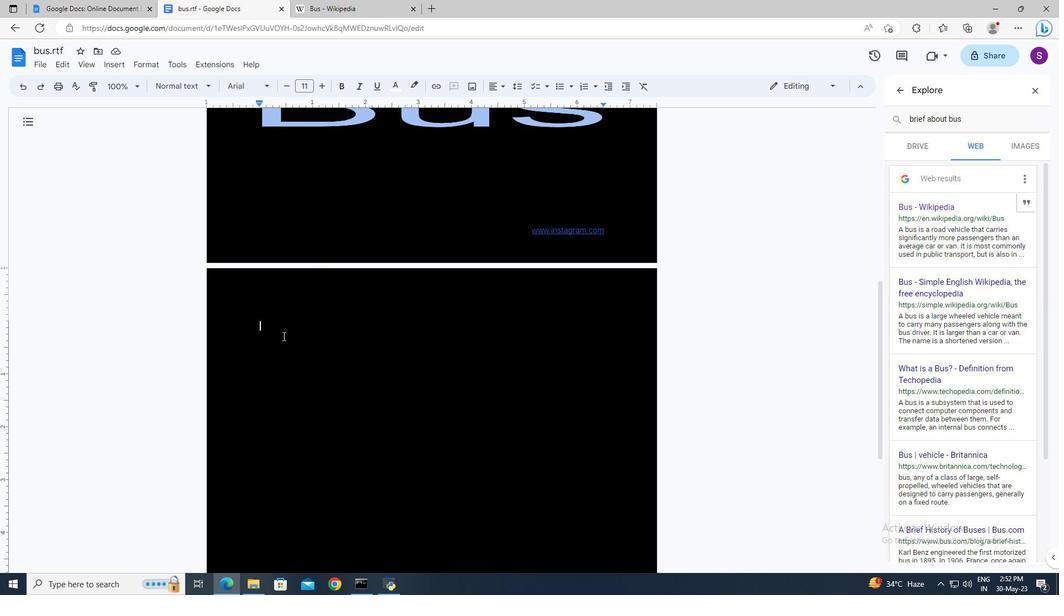 
Action: Mouse pressed left at (281, 333)
Screenshot: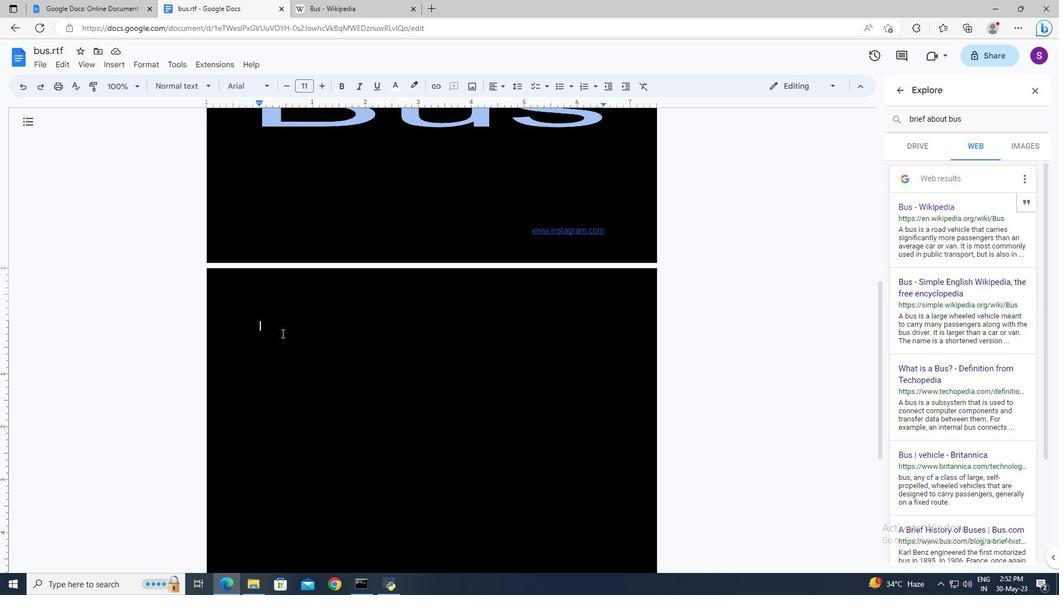 
Action: Mouse pressed right at (281, 333)
Screenshot: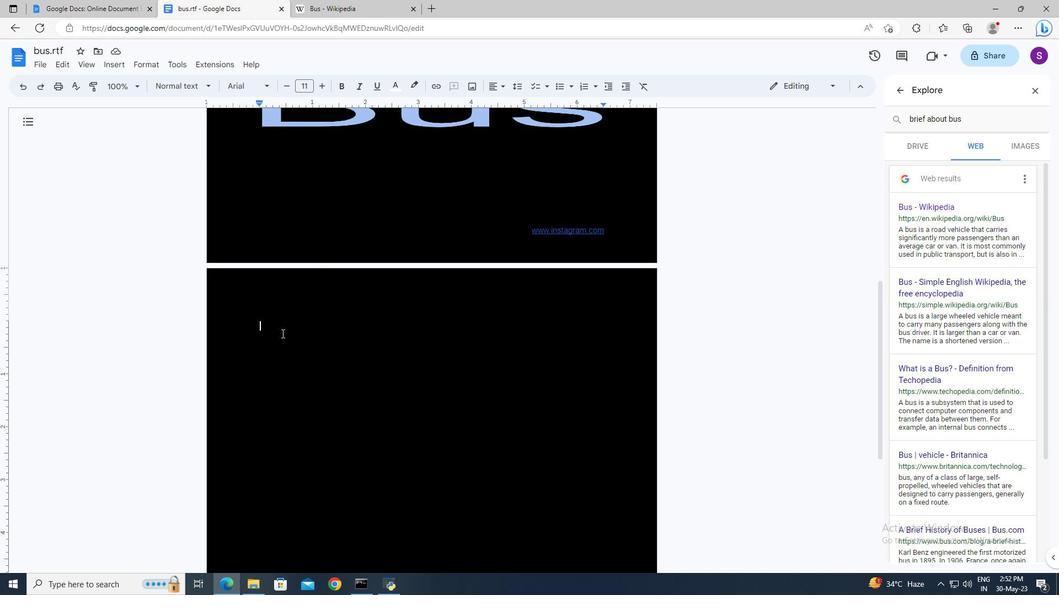 
Action: Mouse moved to (321, 397)
Screenshot: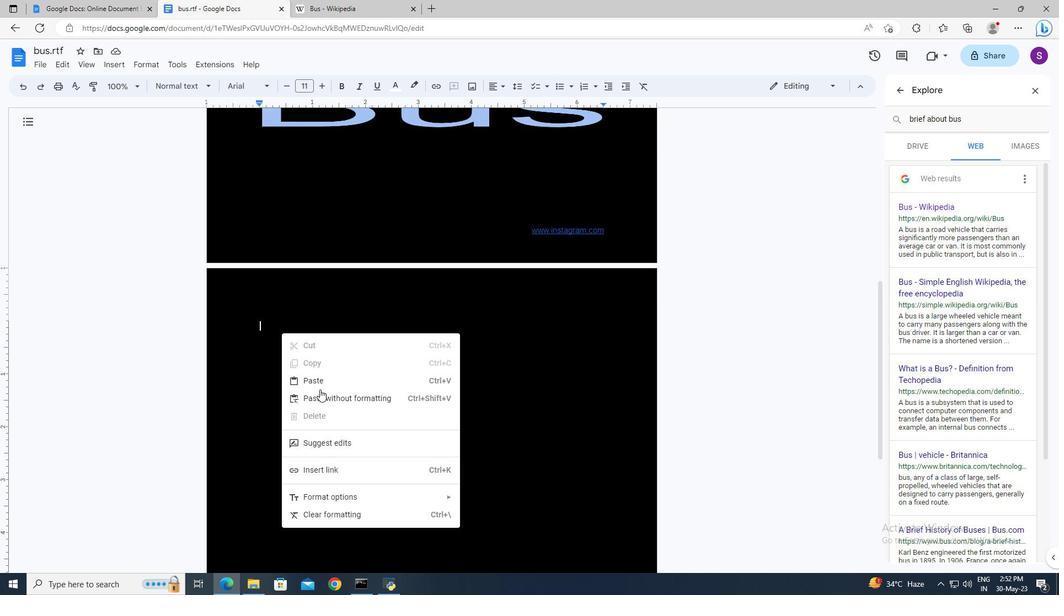 
Action: Mouse pressed left at (321, 397)
Screenshot: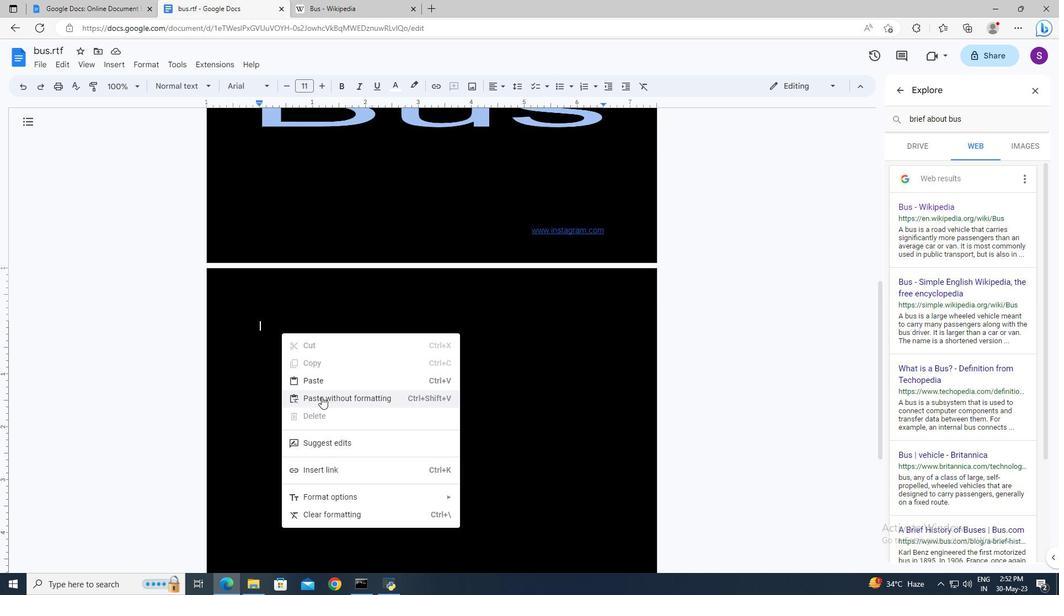 
Action: Mouse moved to (260, 324)
Screenshot: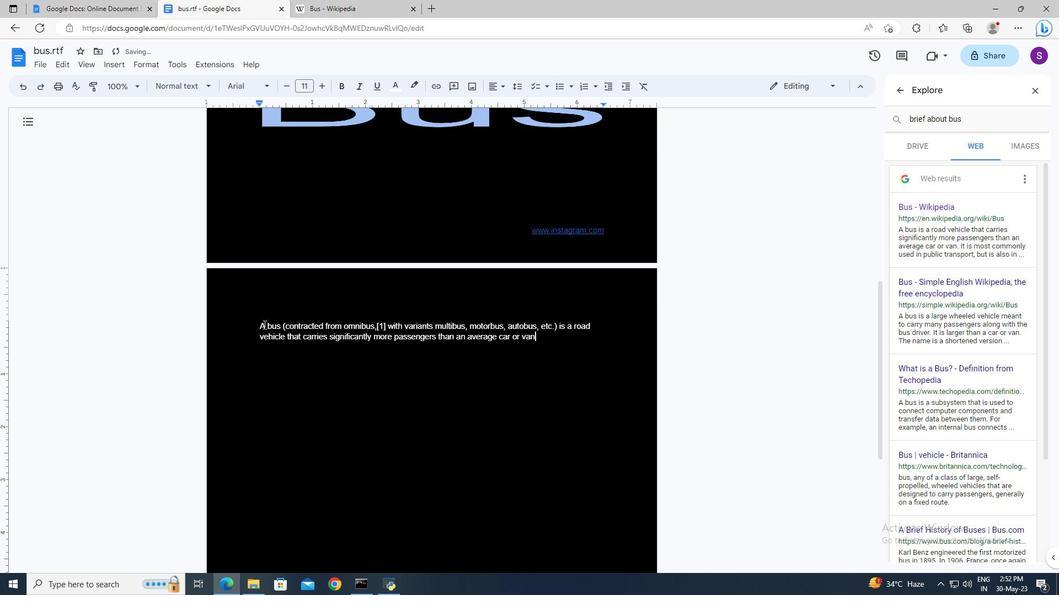 
Action: Mouse pressed left at (260, 324)
Screenshot: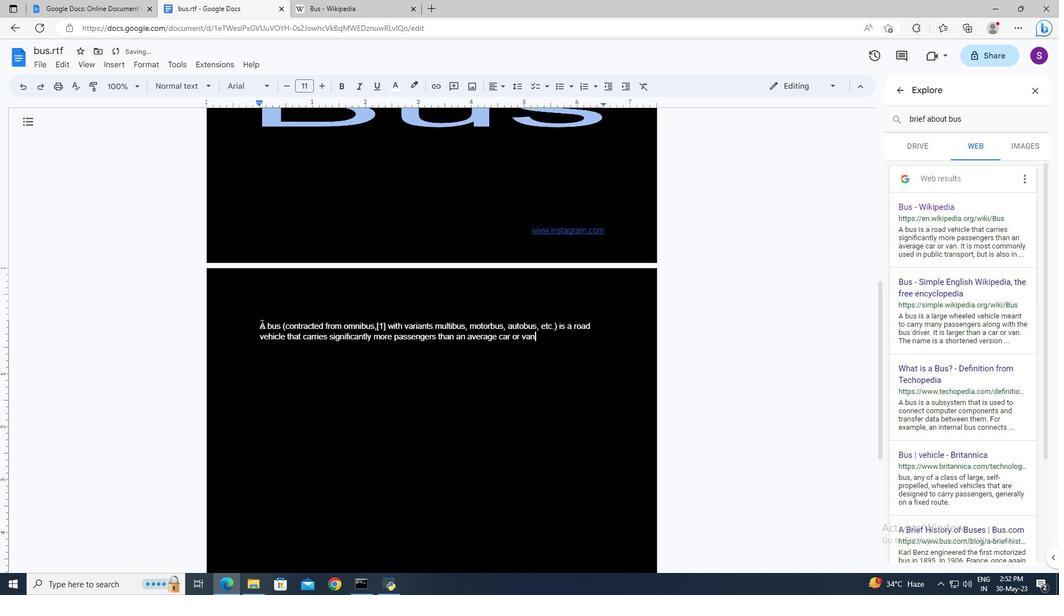 
Action: Key pressed <Key.shift><Key.down>
Screenshot: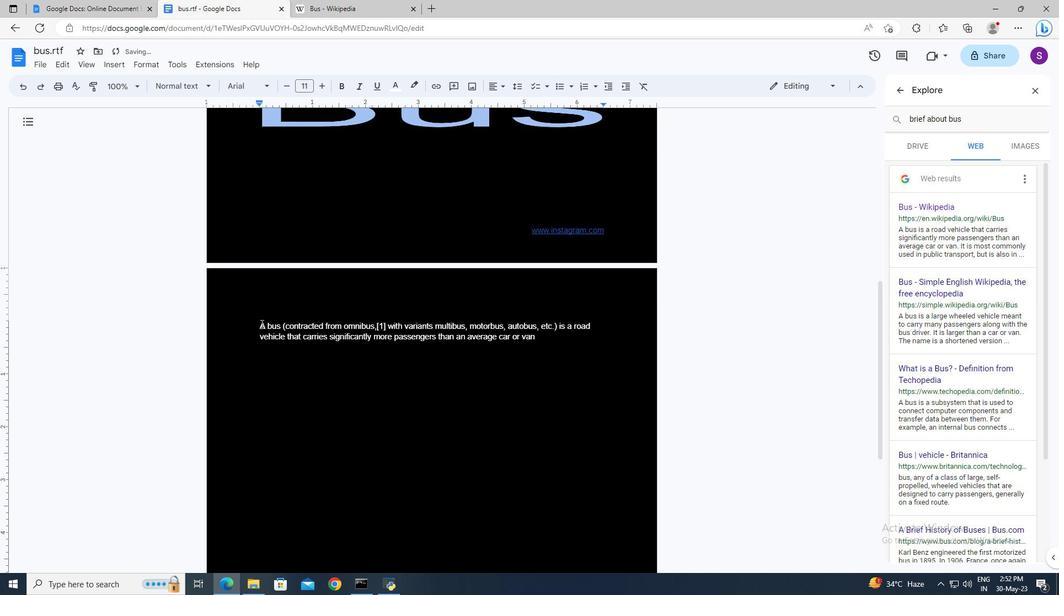 
Action: Mouse moved to (499, 85)
Screenshot: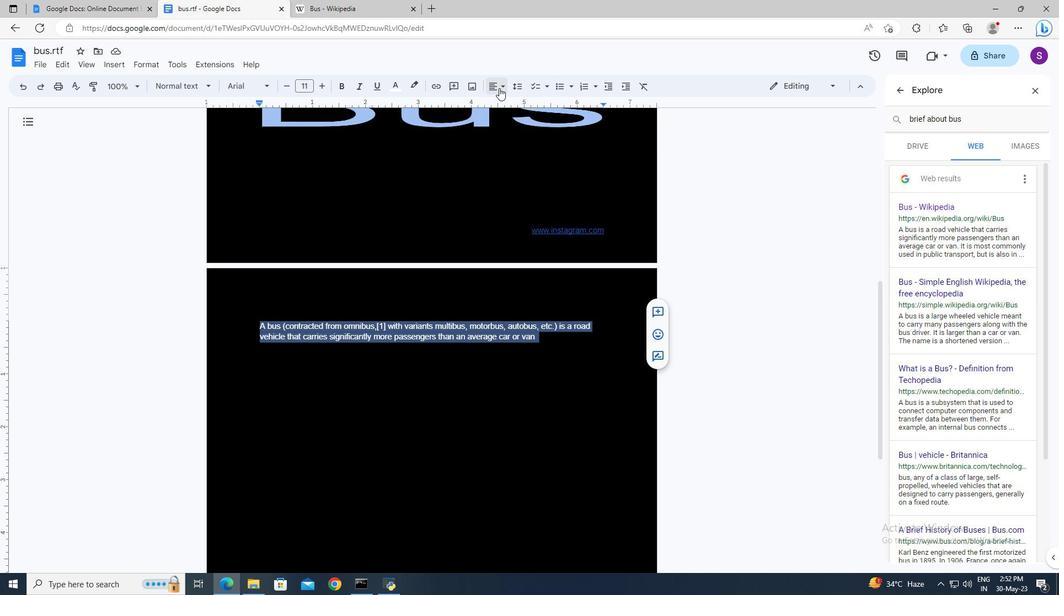 
Action: Mouse pressed left at (499, 85)
Screenshot: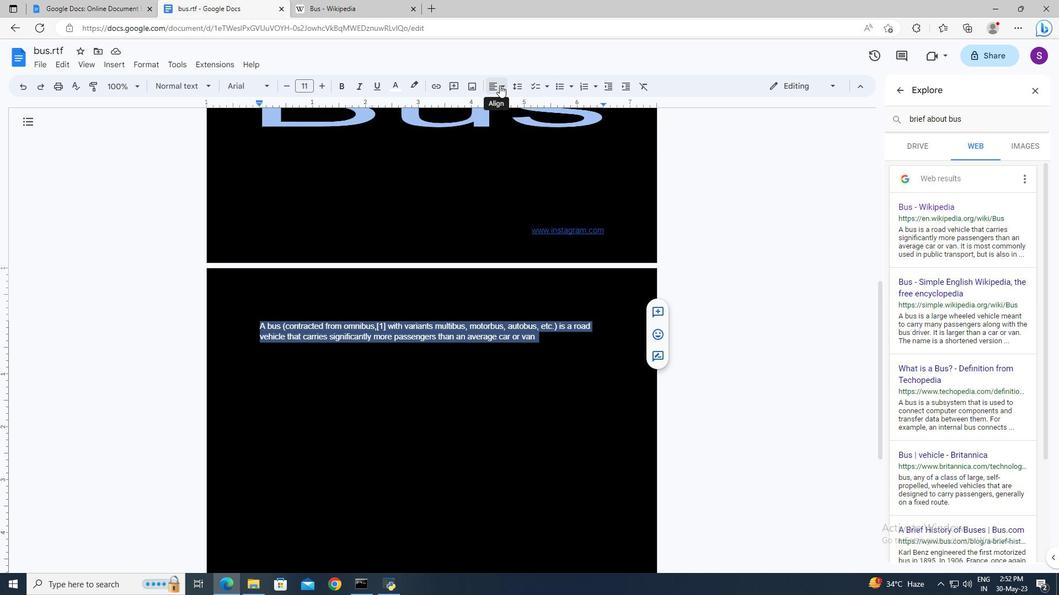 
Action: Mouse moved to (509, 105)
Screenshot: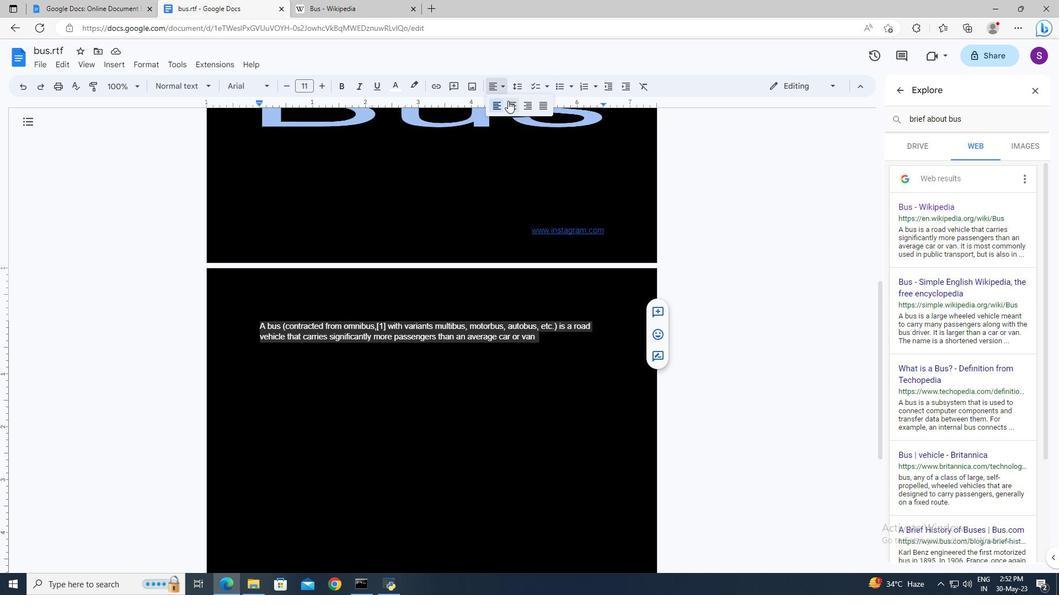 
Action: Mouse pressed left at (509, 105)
Screenshot: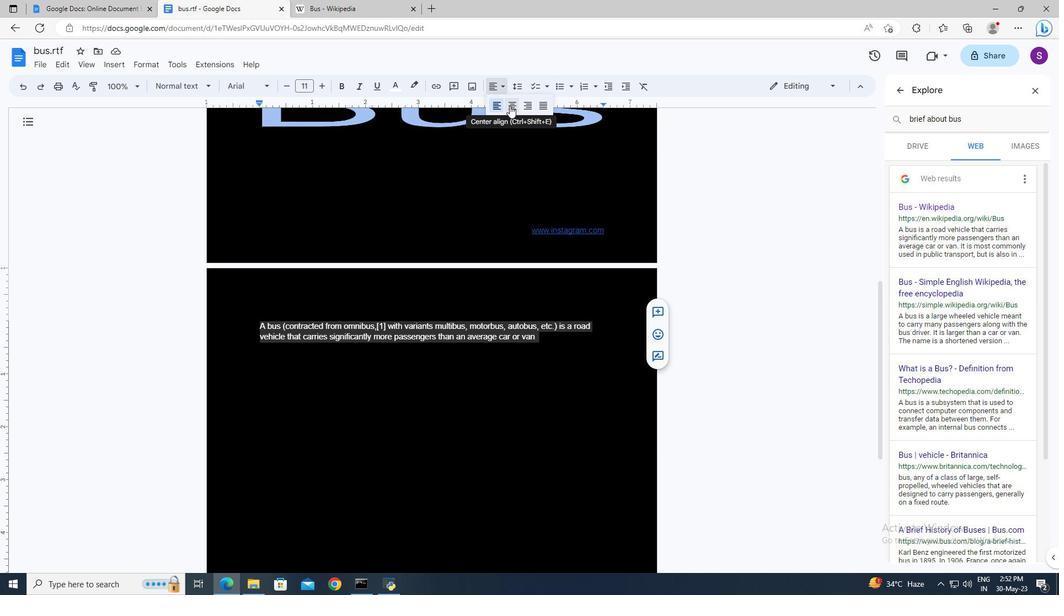 
Action: Mouse moved to (567, 362)
Screenshot: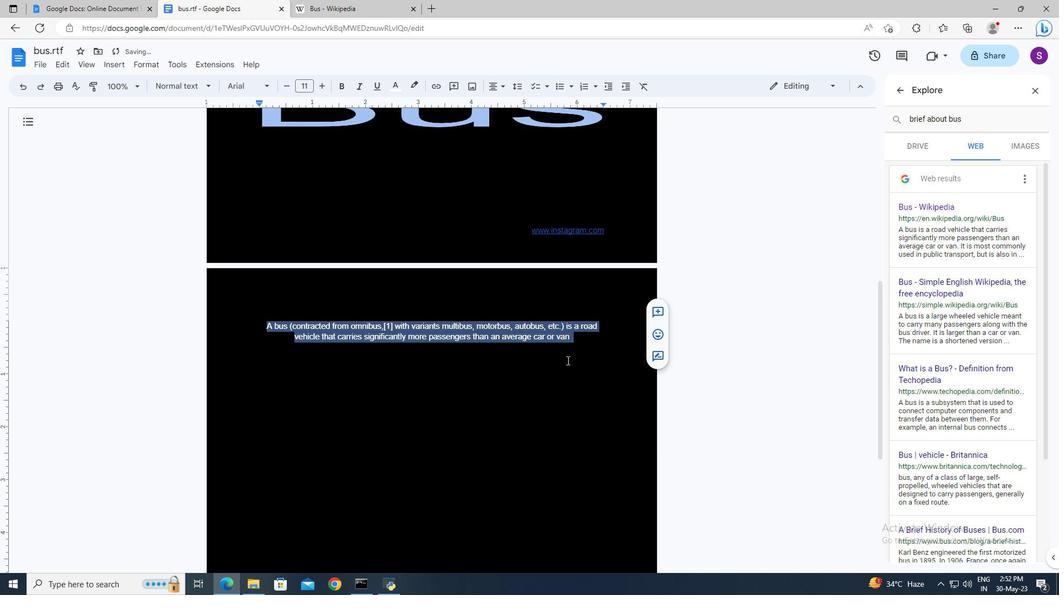 
Action: Mouse pressed left at (567, 362)
Screenshot: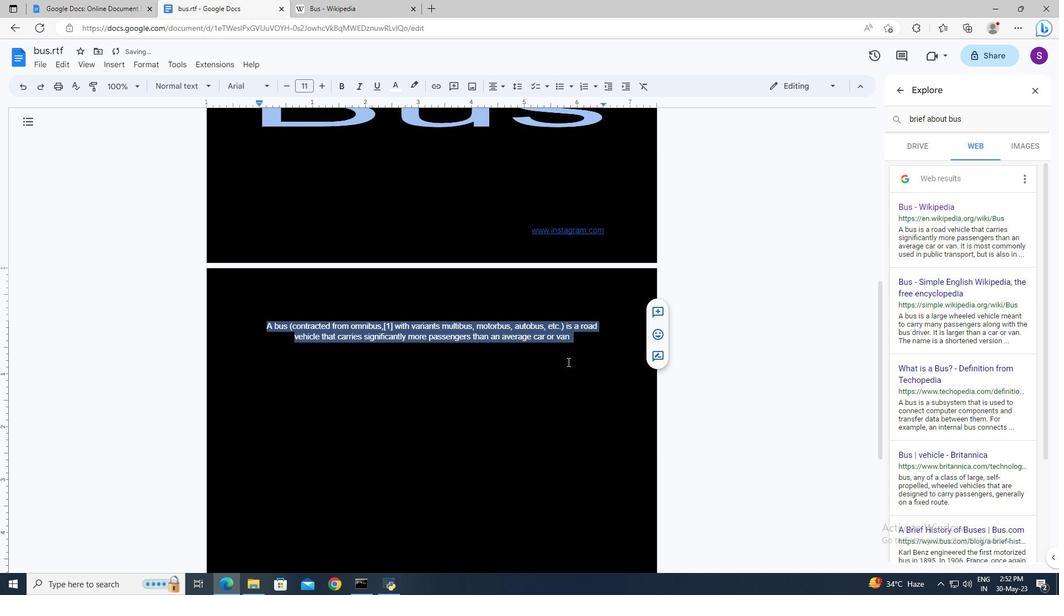 
Action: Mouse moved to (173, 355)
Screenshot: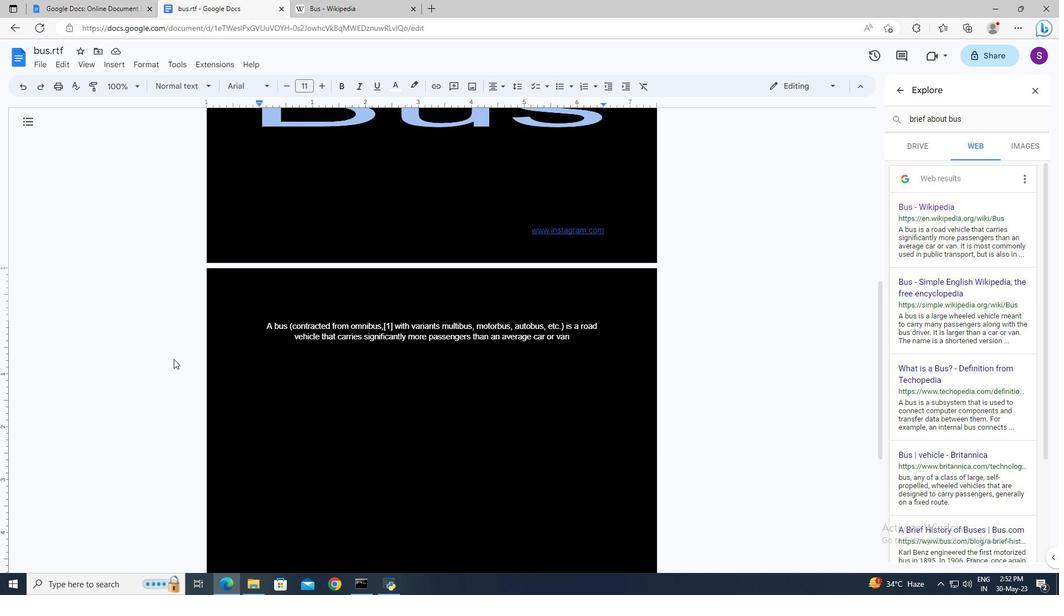 
